 Task: Select the preserved-alleged option in the wrap attributes.
Action: Mouse moved to (36, 700)
Screenshot: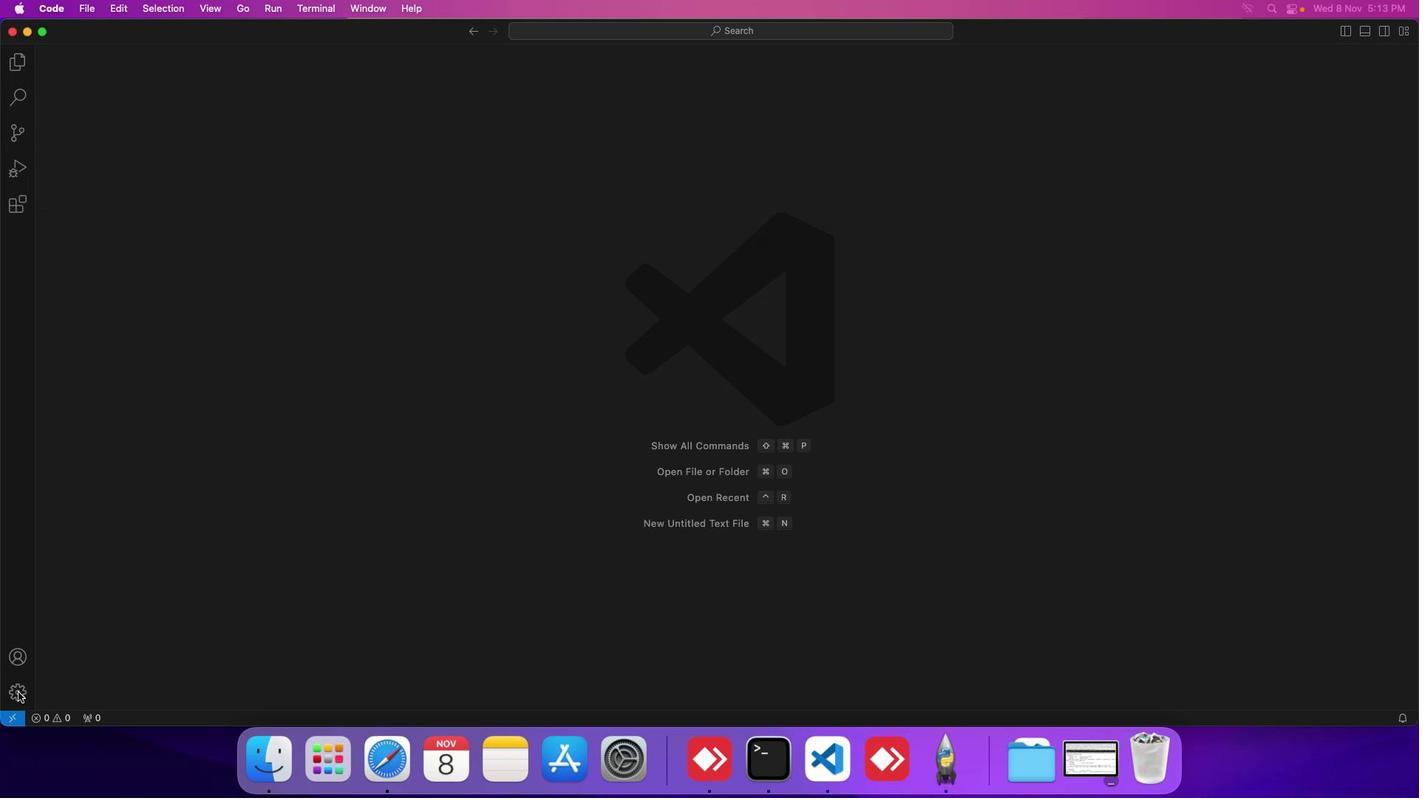 
Action: Mouse pressed left at (36, 700)
Screenshot: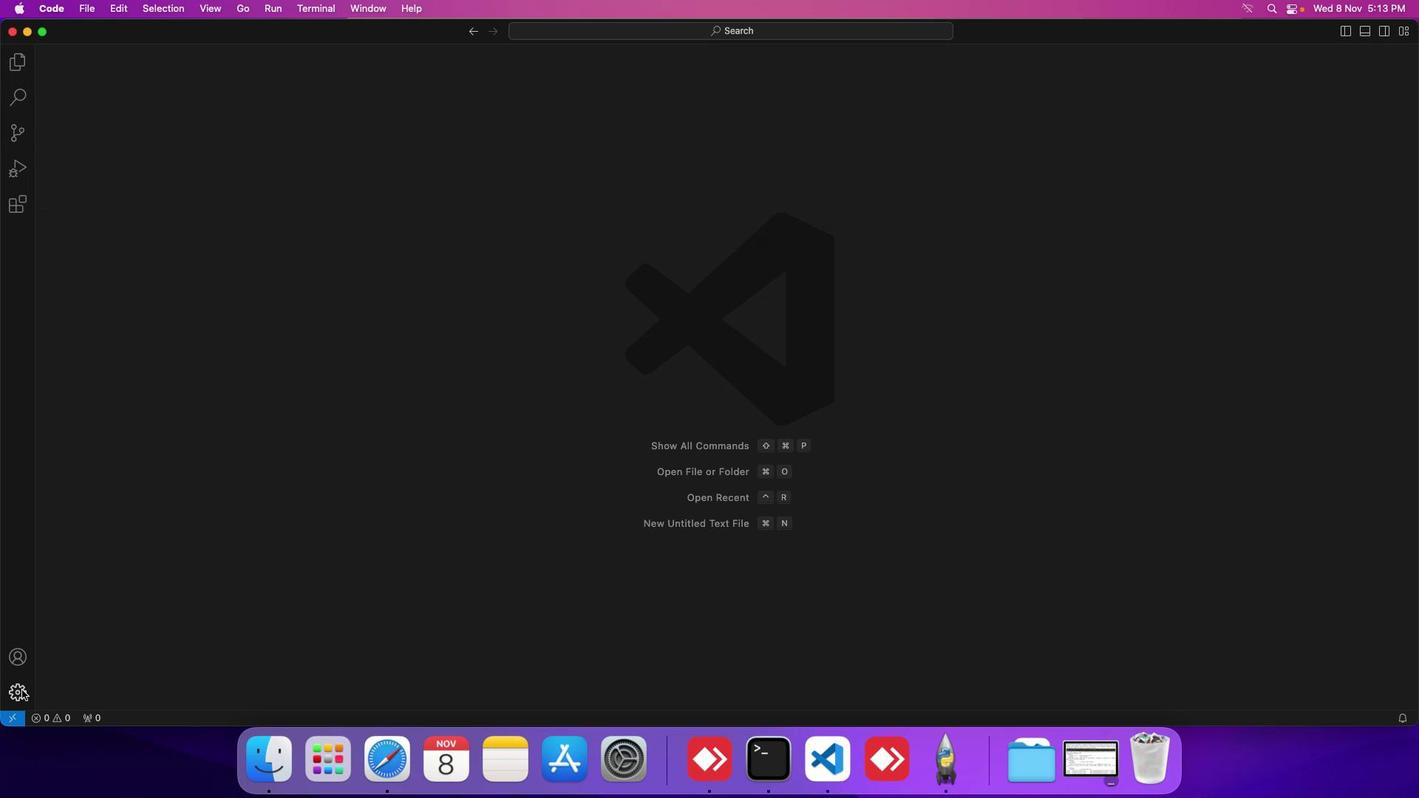
Action: Mouse moved to (98, 581)
Screenshot: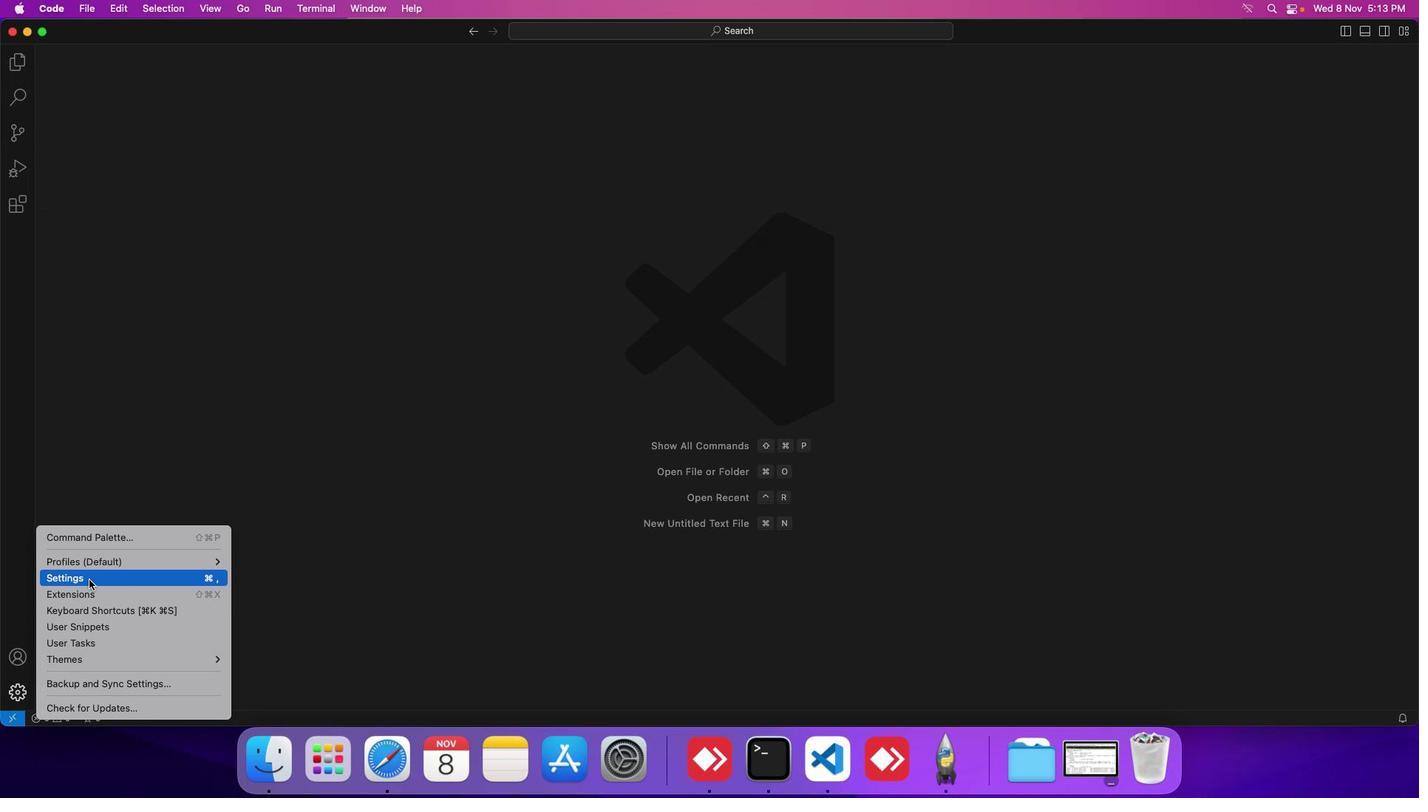 
Action: Mouse pressed left at (98, 581)
Screenshot: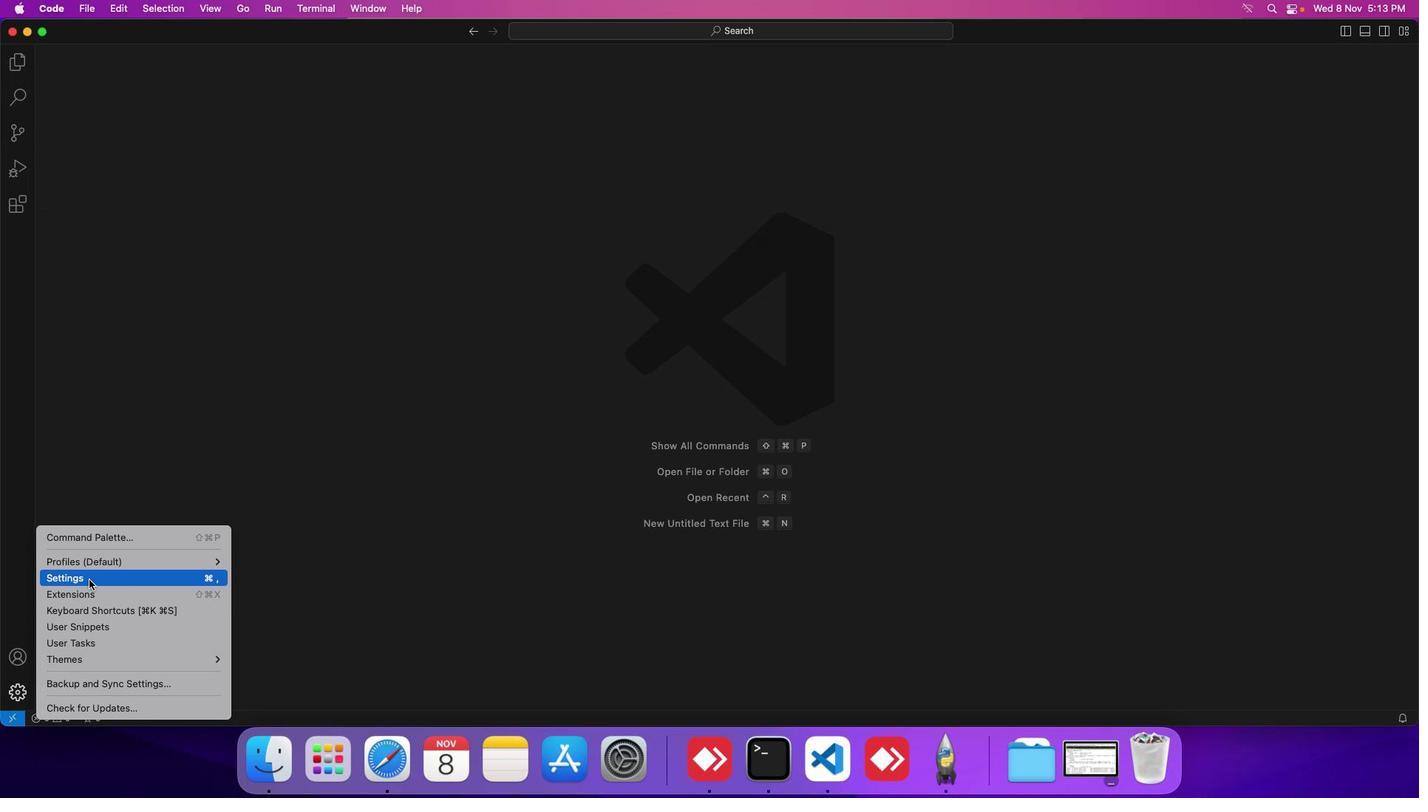 
Action: Mouse moved to (303, 254)
Screenshot: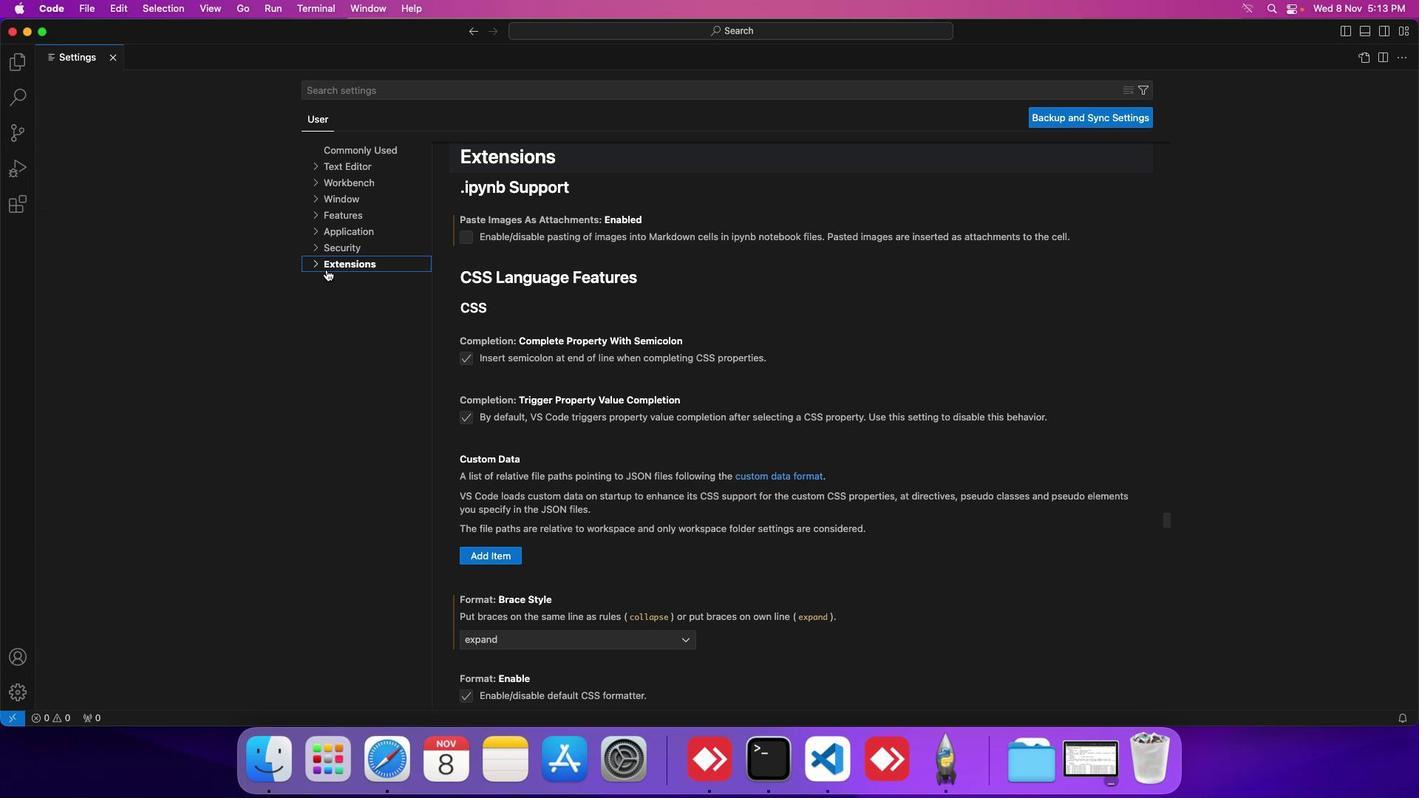 
Action: Mouse pressed left at (303, 254)
Screenshot: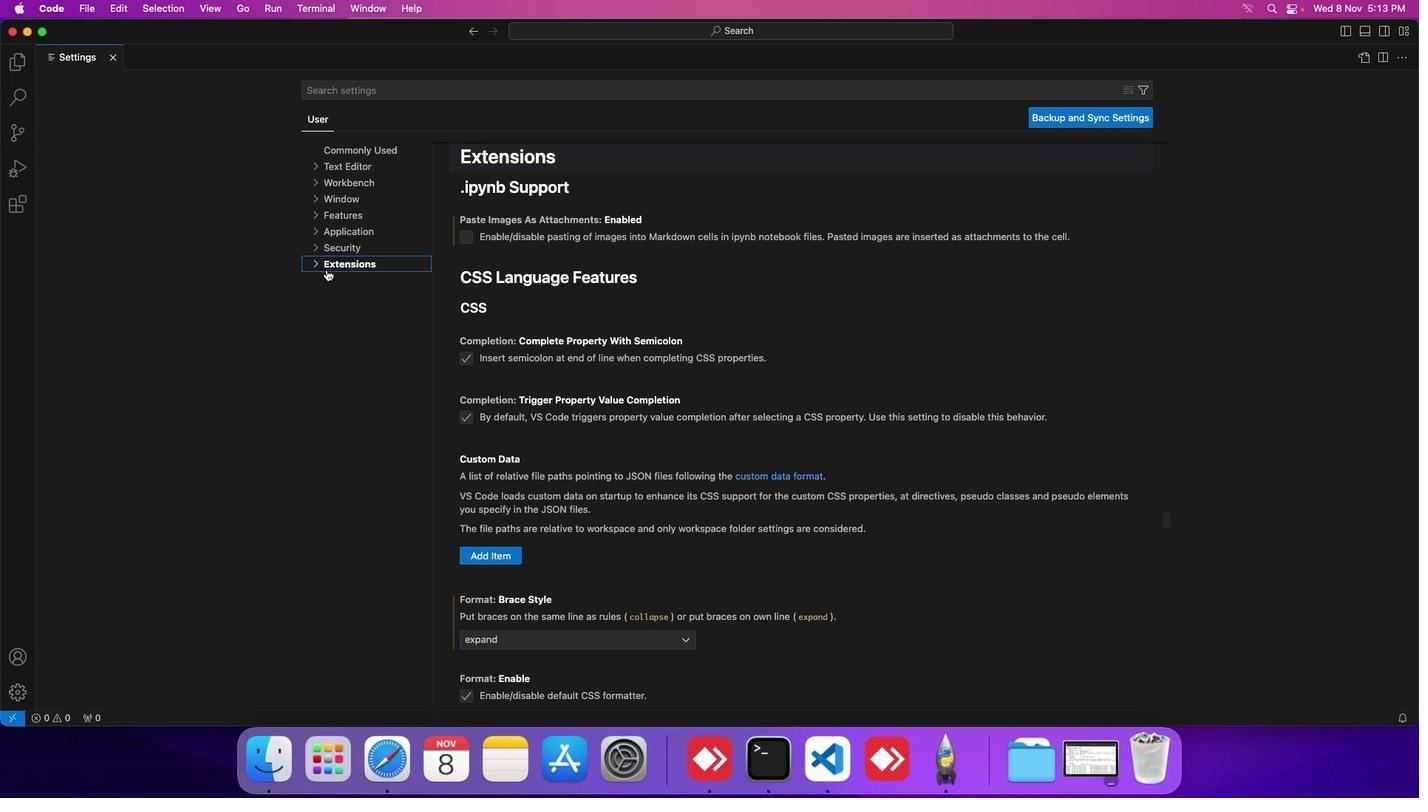 
Action: Mouse moved to (321, 399)
Screenshot: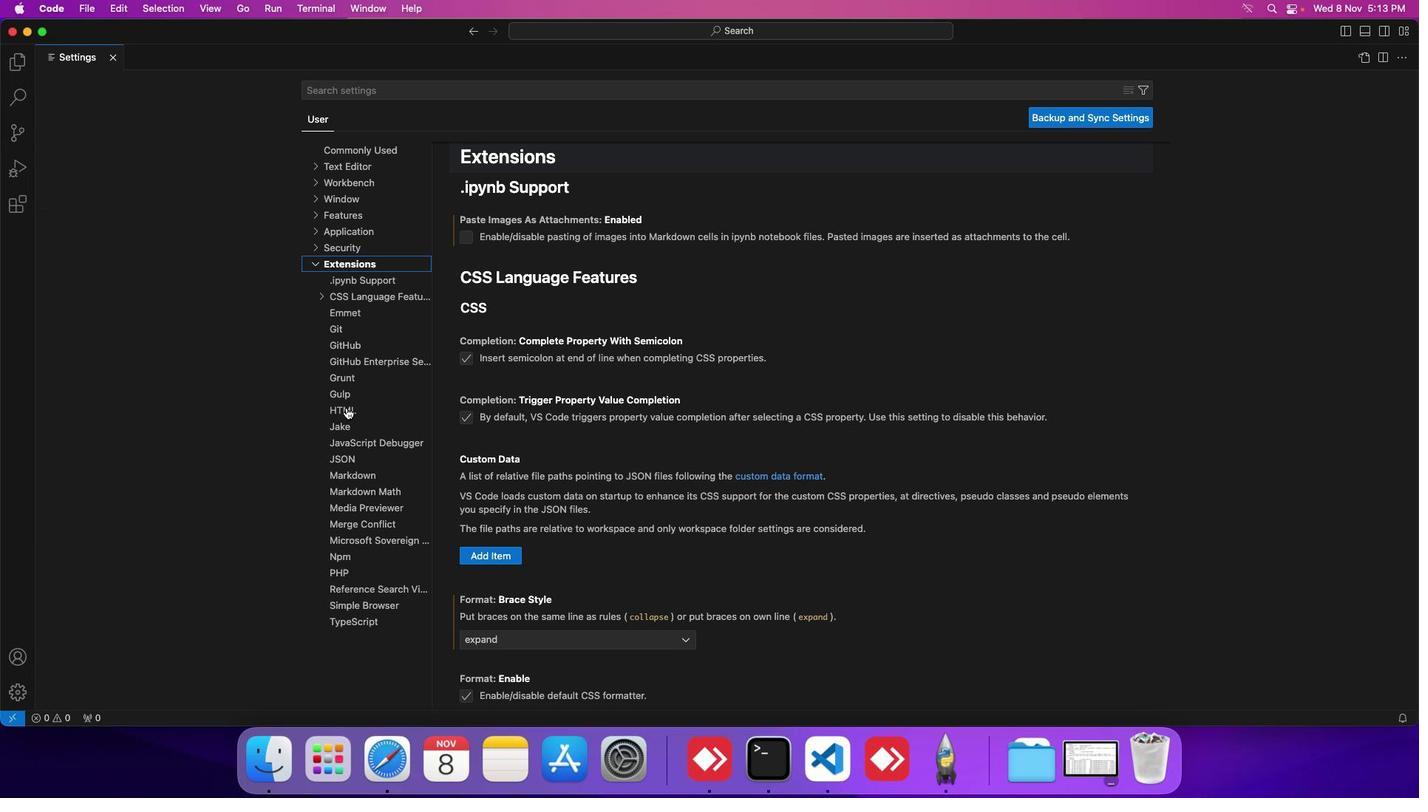 
Action: Mouse pressed left at (321, 399)
Screenshot: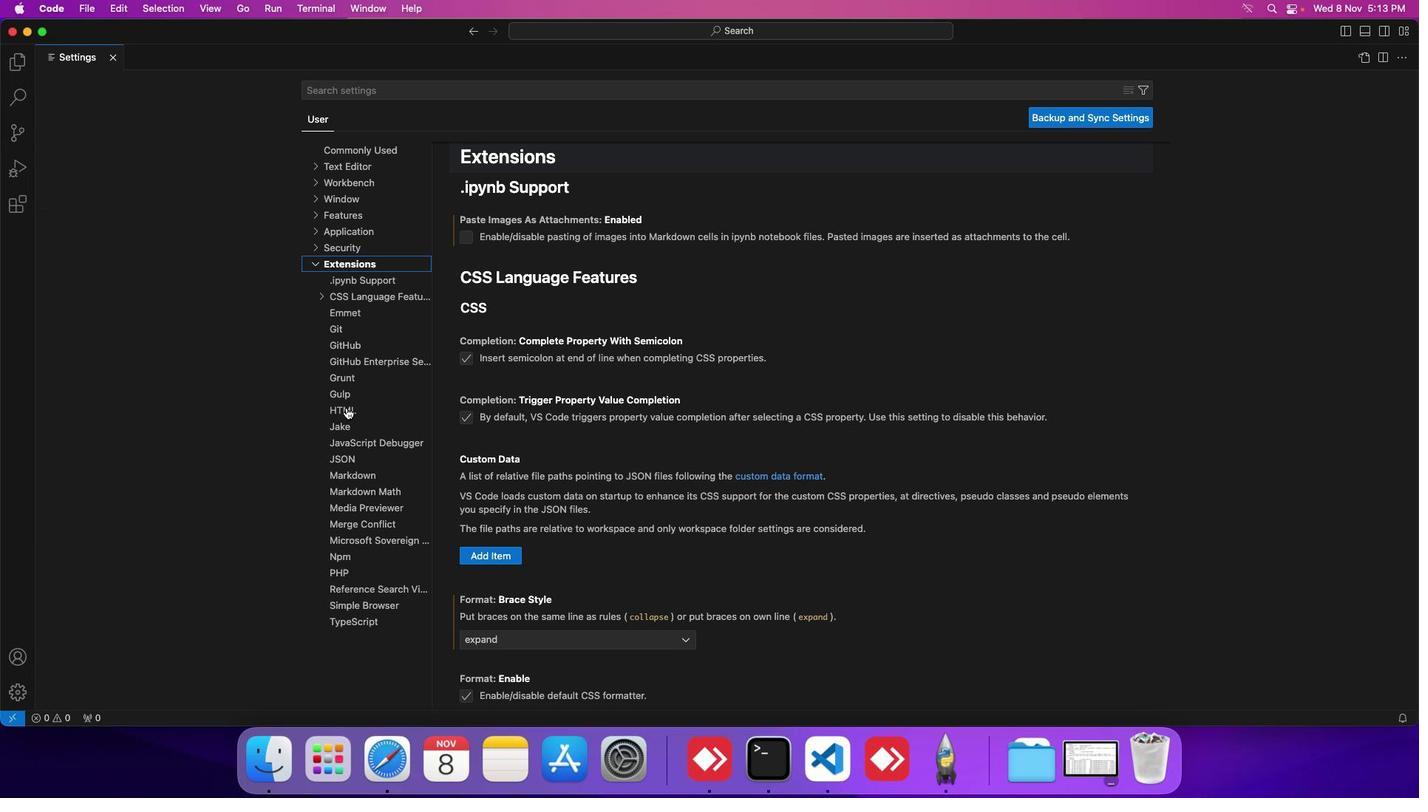 
Action: Mouse moved to (453, 479)
Screenshot: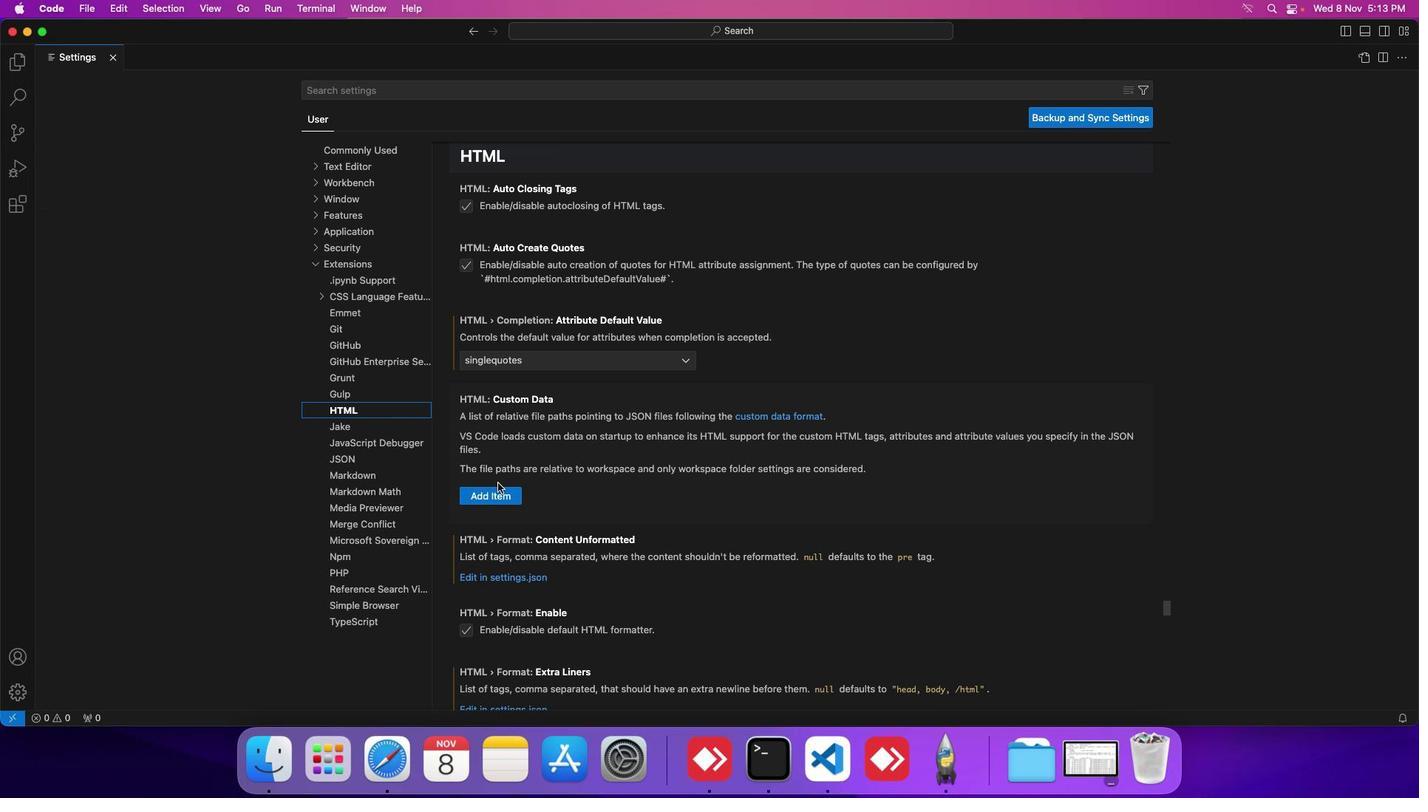 
Action: Mouse scrolled (453, 479) with delta (20, -30)
Screenshot: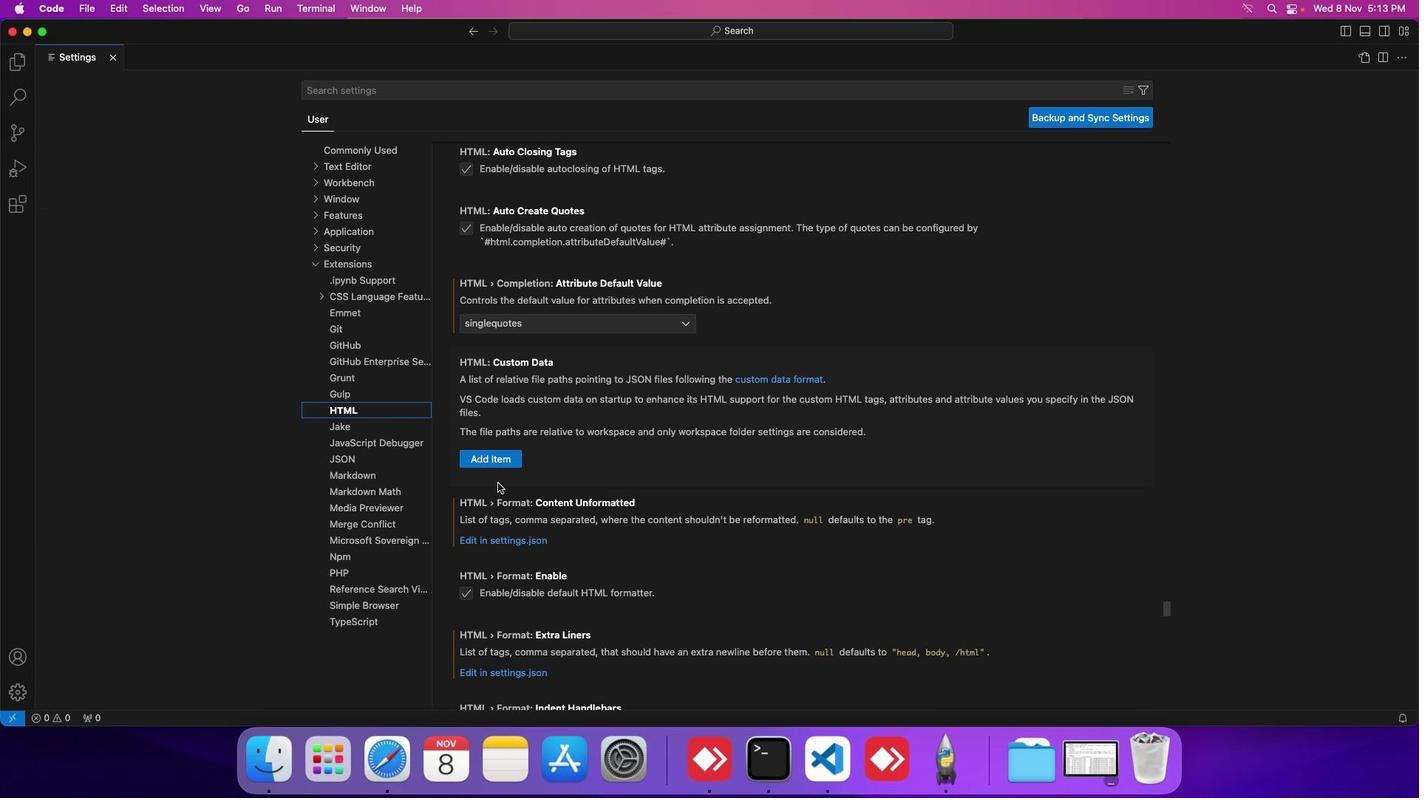 
Action: Mouse scrolled (453, 479) with delta (20, -30)
Screenshot: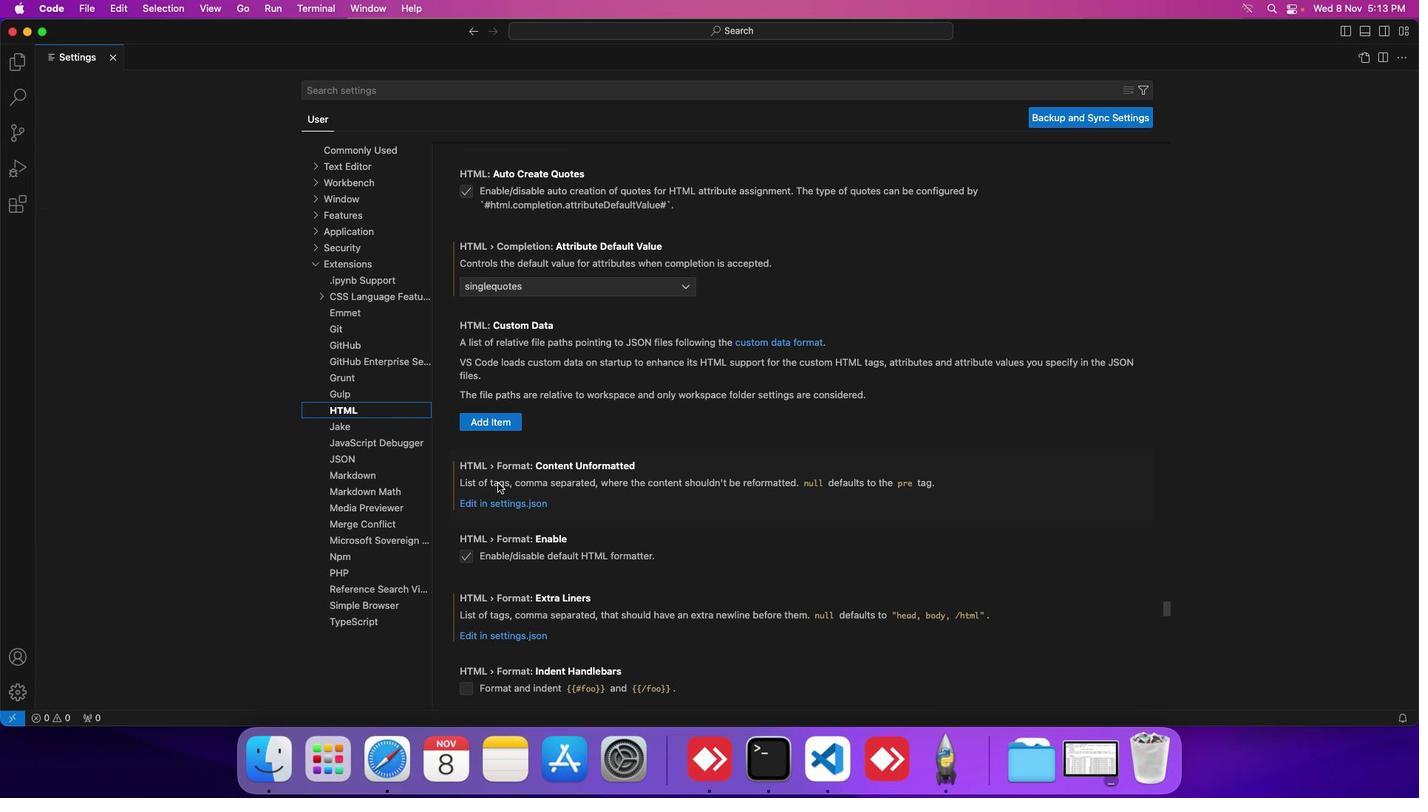 
Action: Mouse scrolled (453, 479) with delta (20, -30)
Screenshot: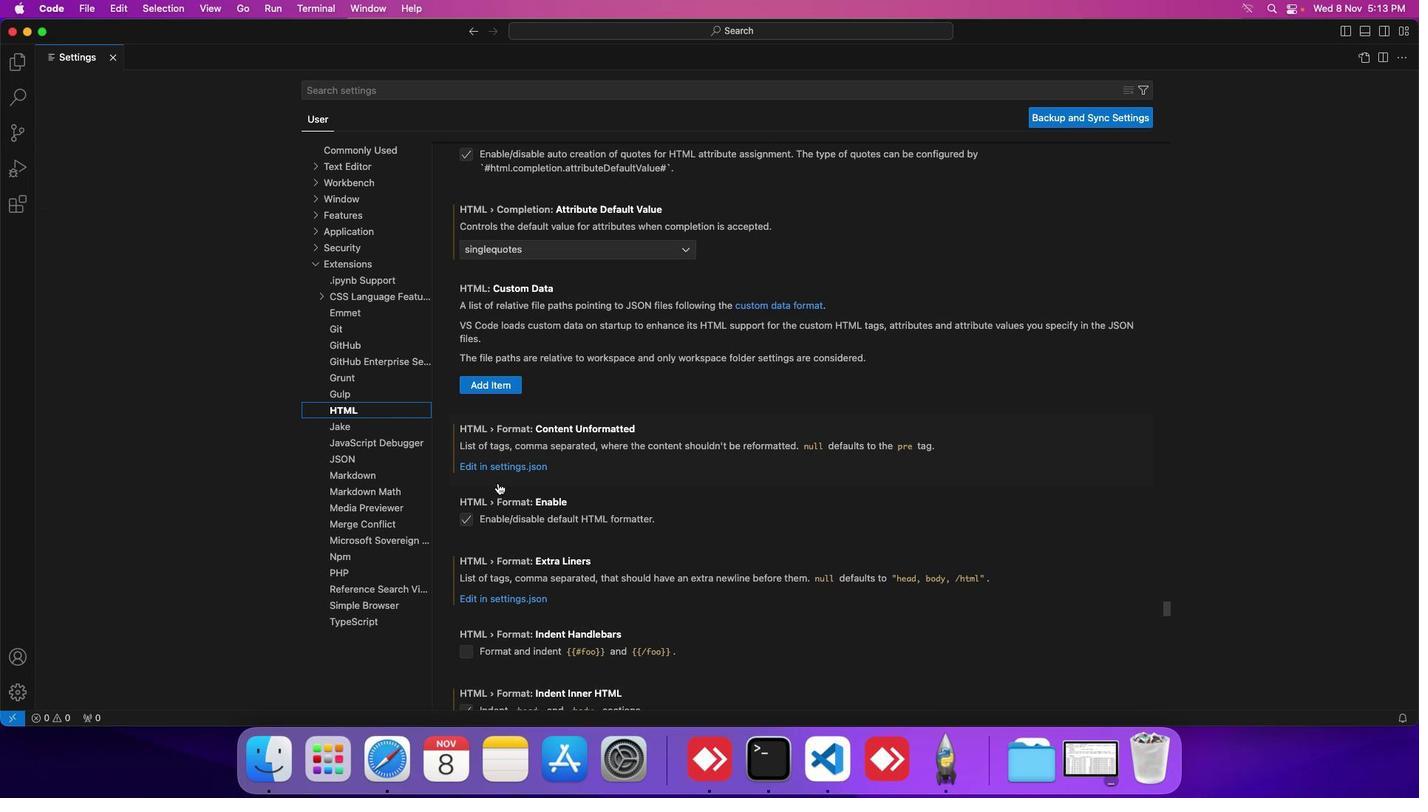 
Action: Mouse scrolled (453, 479) with delta (20, -30)
Screenshot: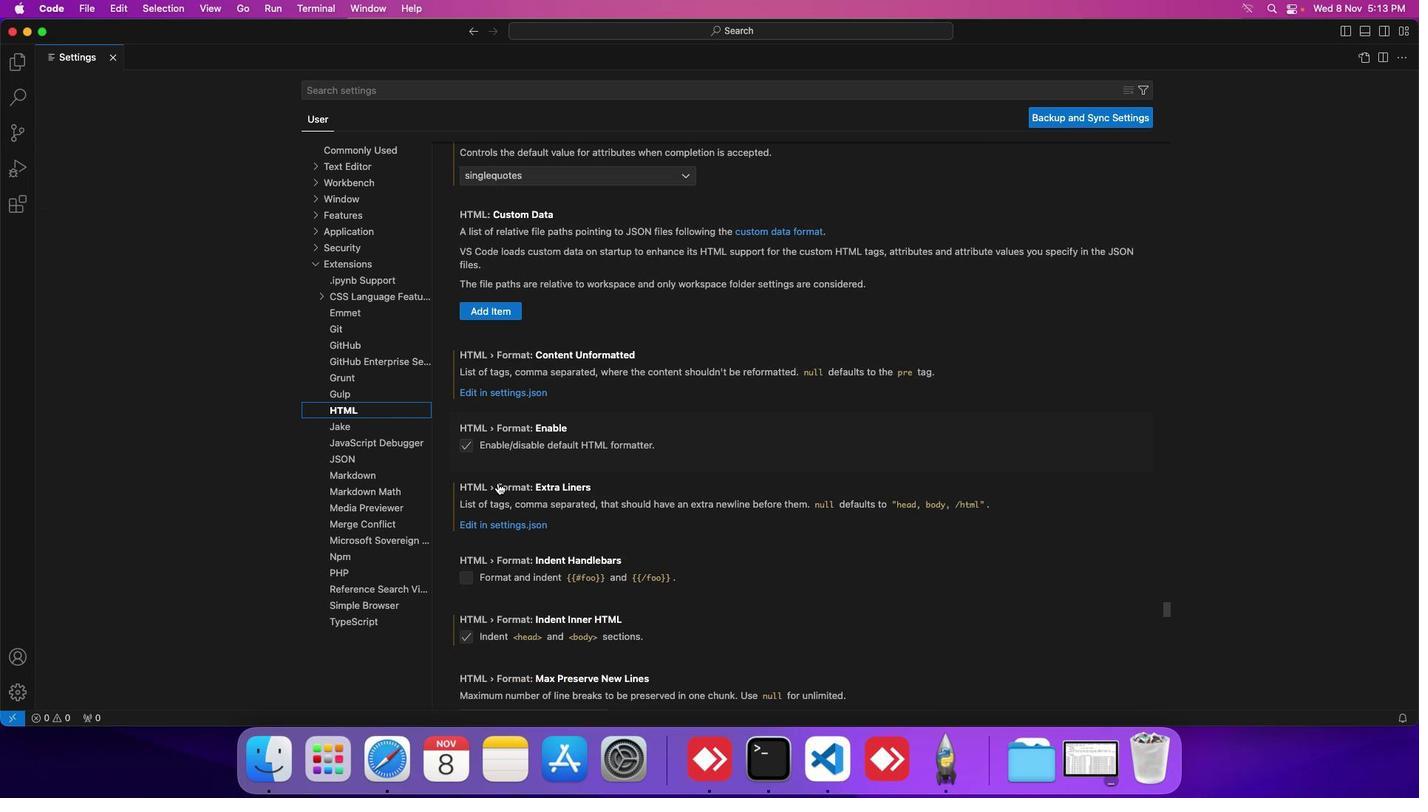 
Action: Mouse scrolled (453, 479) with delta (20, -30)
Screenshot: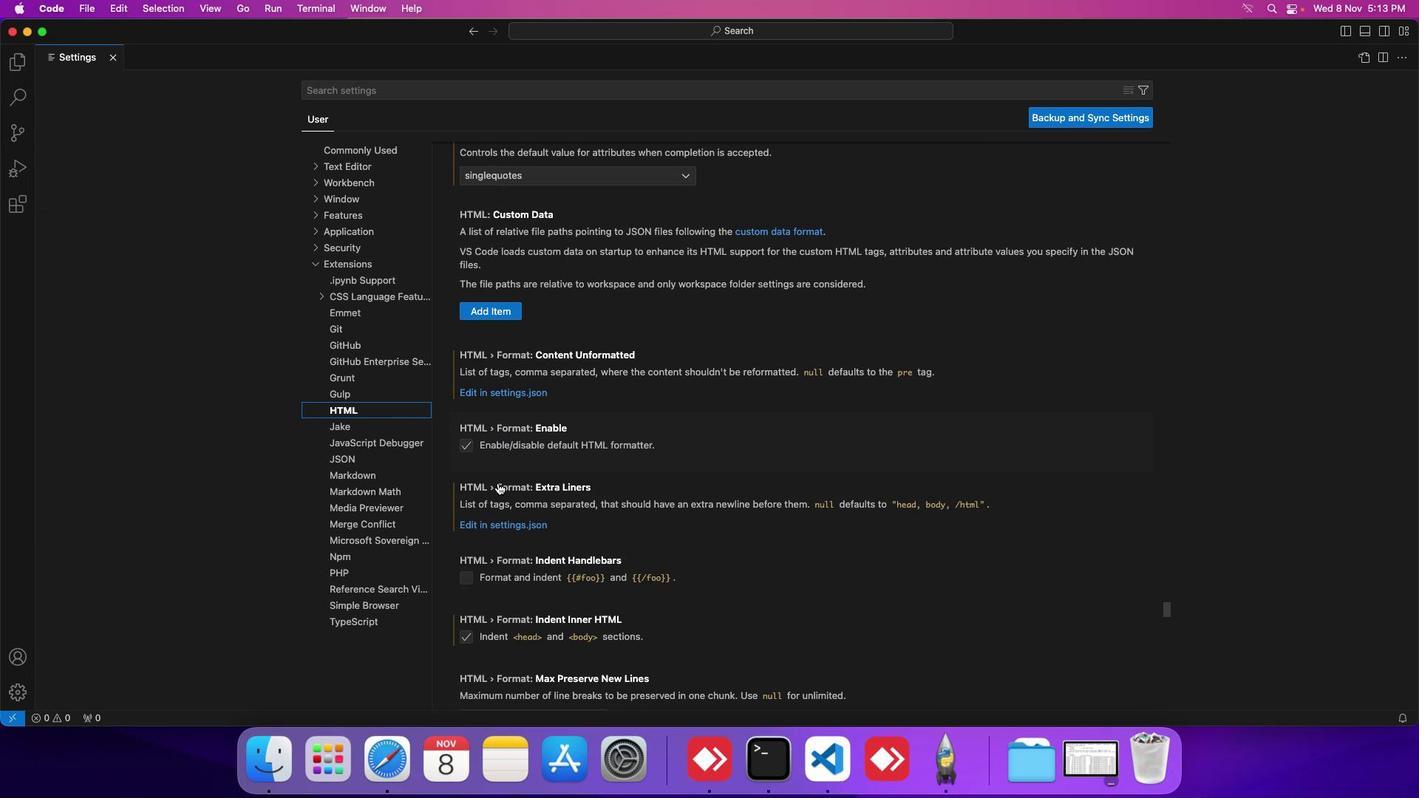 
Action: Mouse scrolled (453, 479) with delta (20, -30)
Screenshot: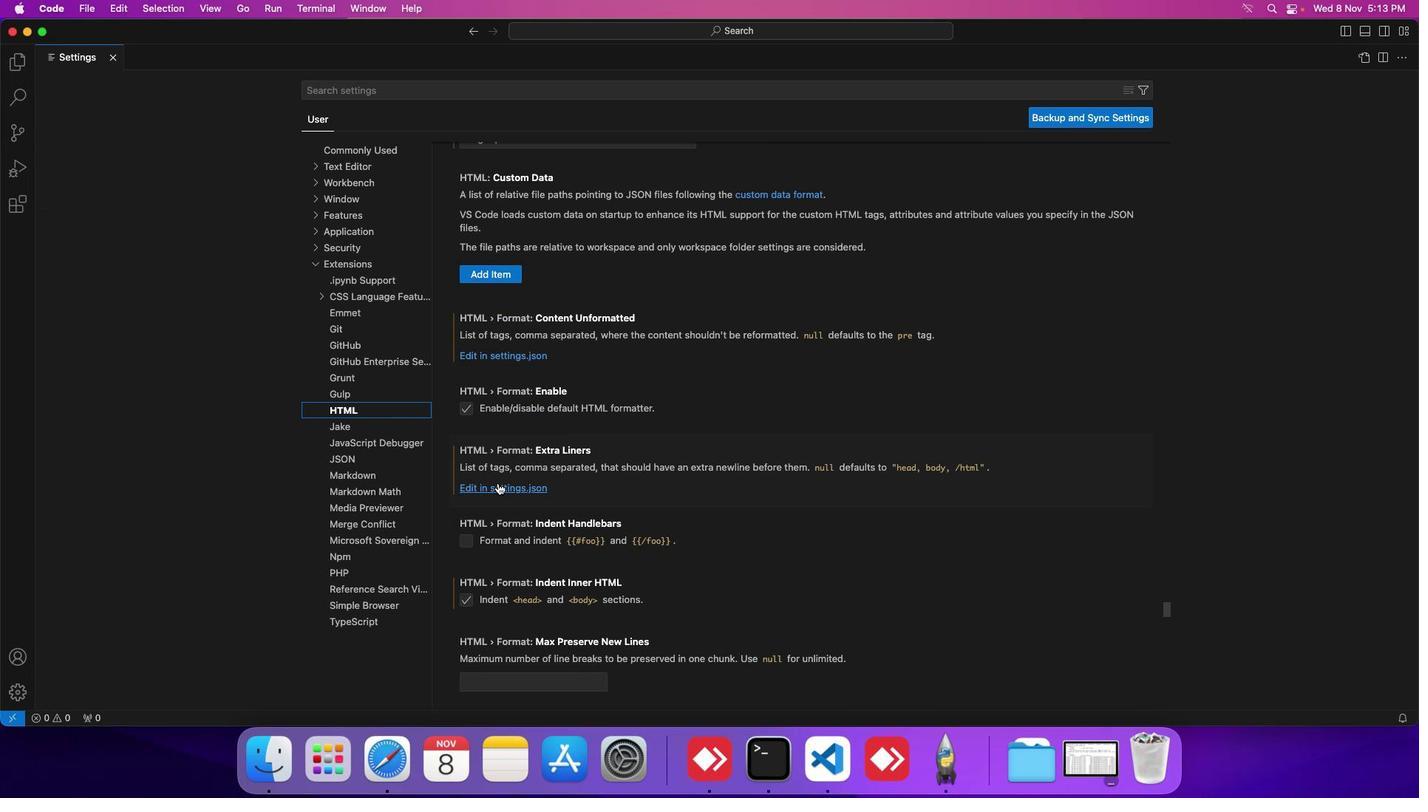
Action: Mouse scrolled (453, 479) with delta (20, -30)
Screenshot: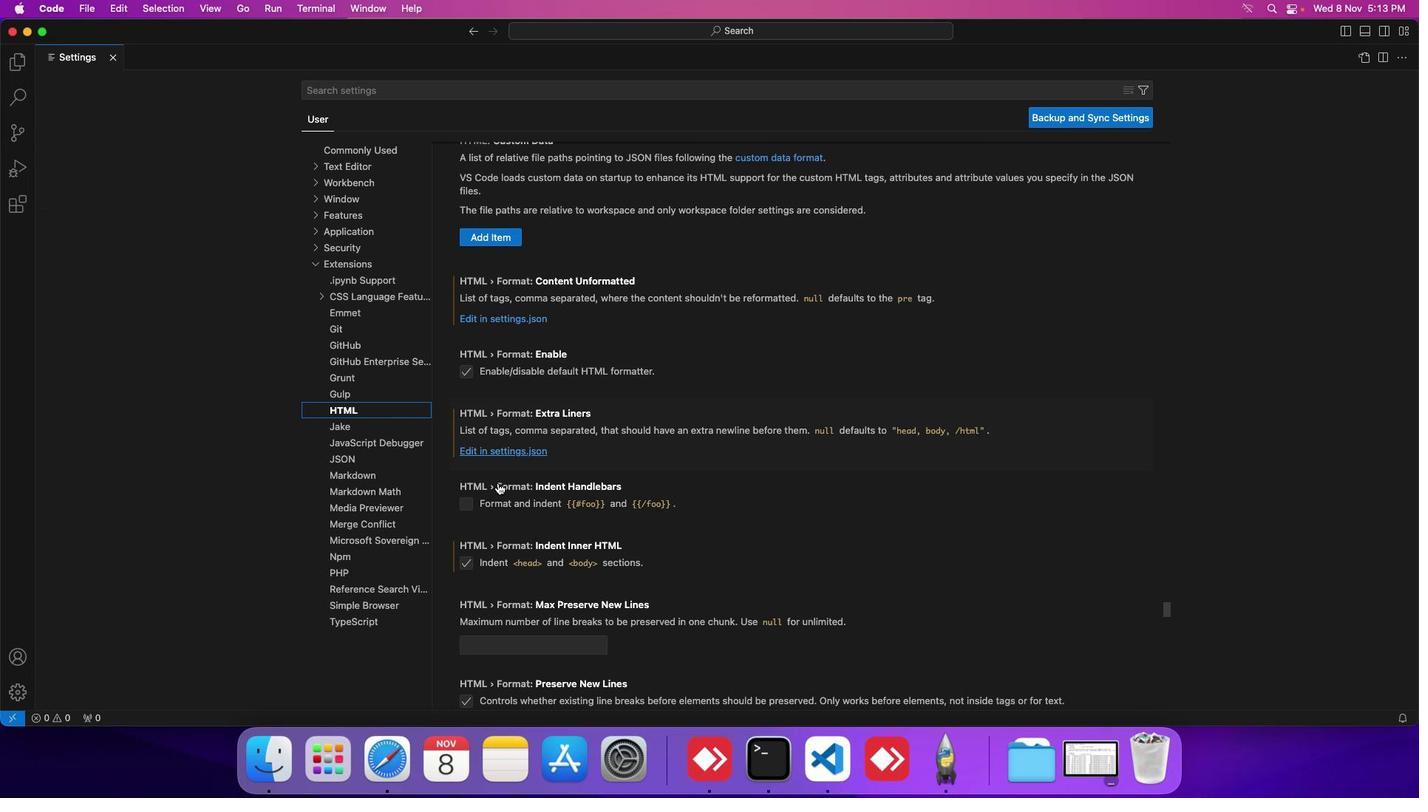 
Action: Mouse scrolled (453, 479) with delta (20, -30)
Screenshot: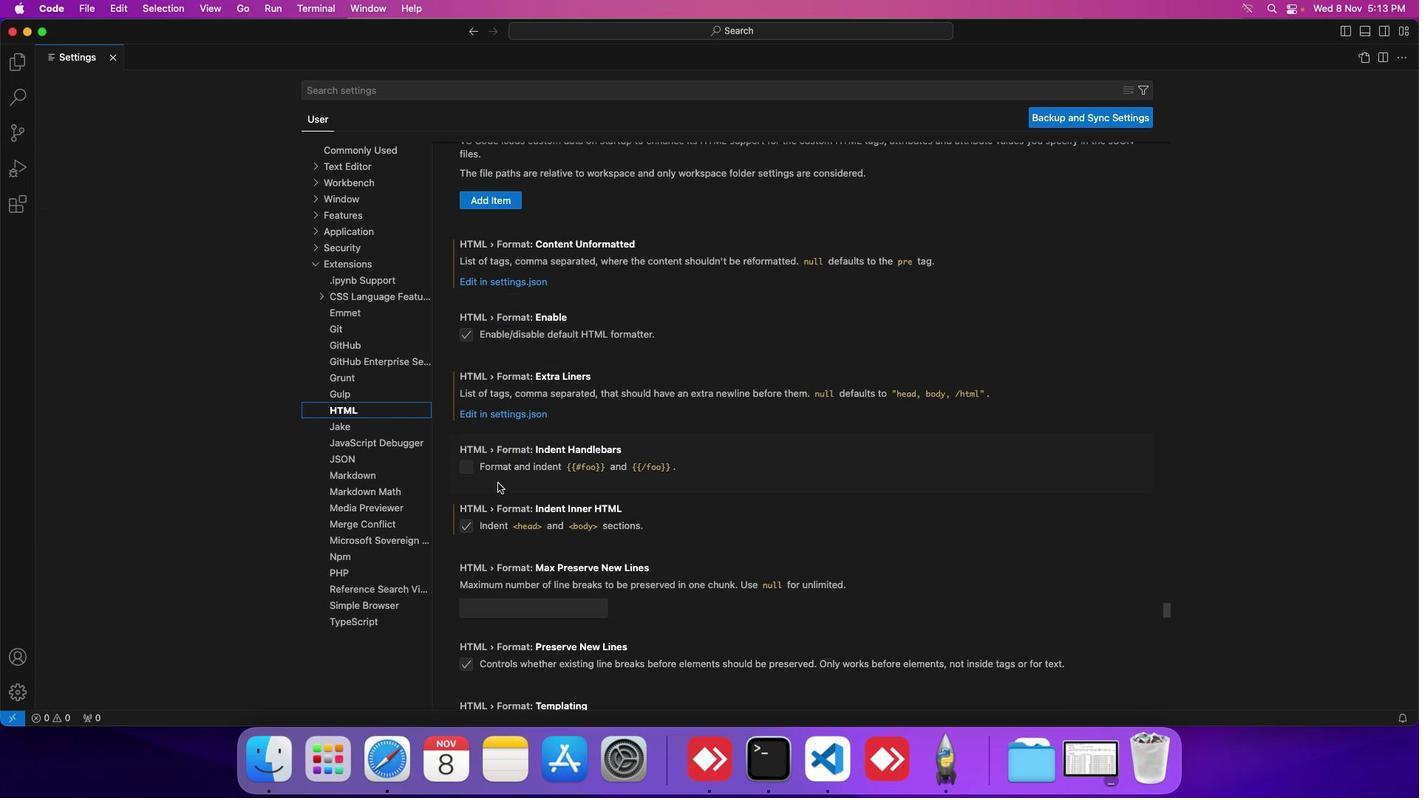 
Action: Mouse scrolled (453, 479) with delta (20, -30)
Screenshot: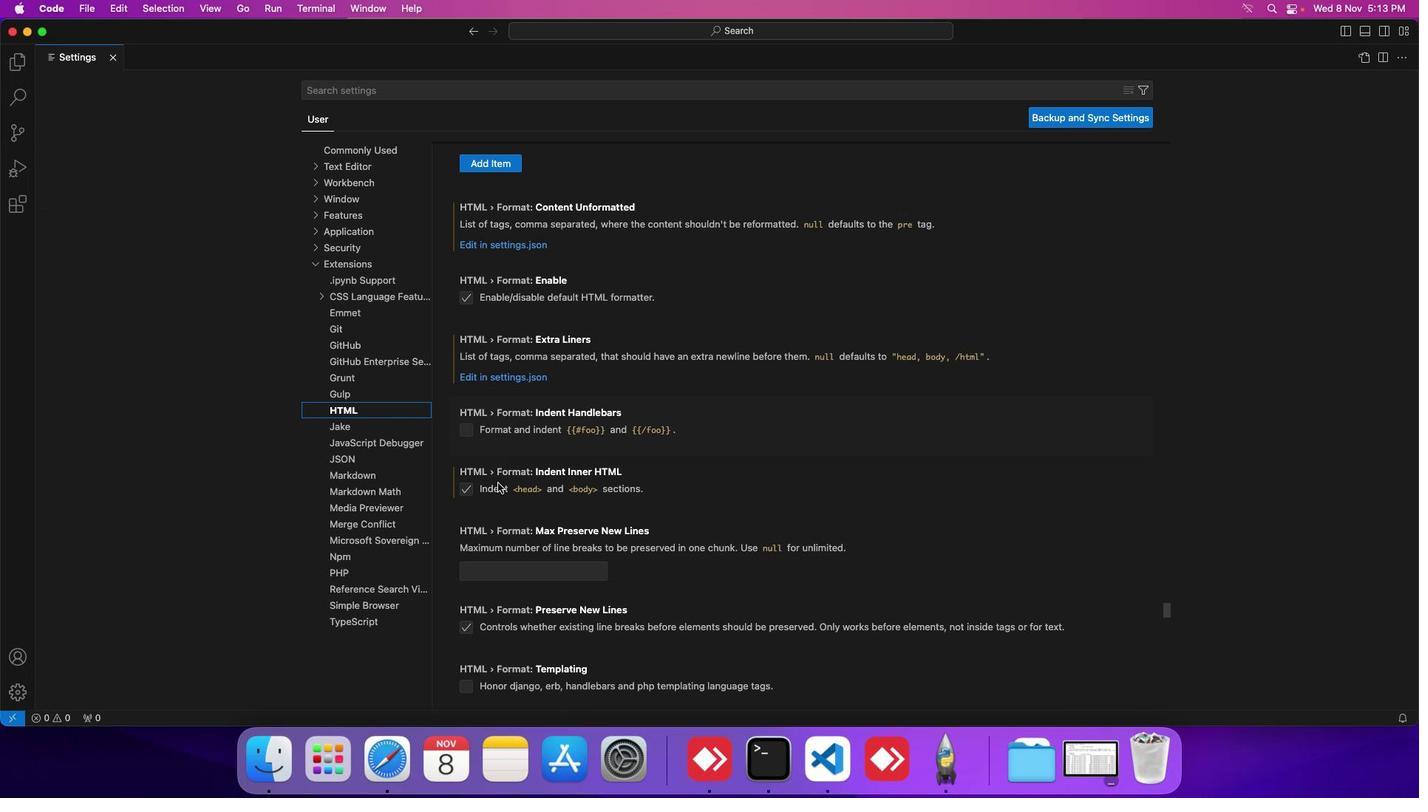 
Action: Mouse scrolled (453, 479) with delta (20, -30)
Screenshot: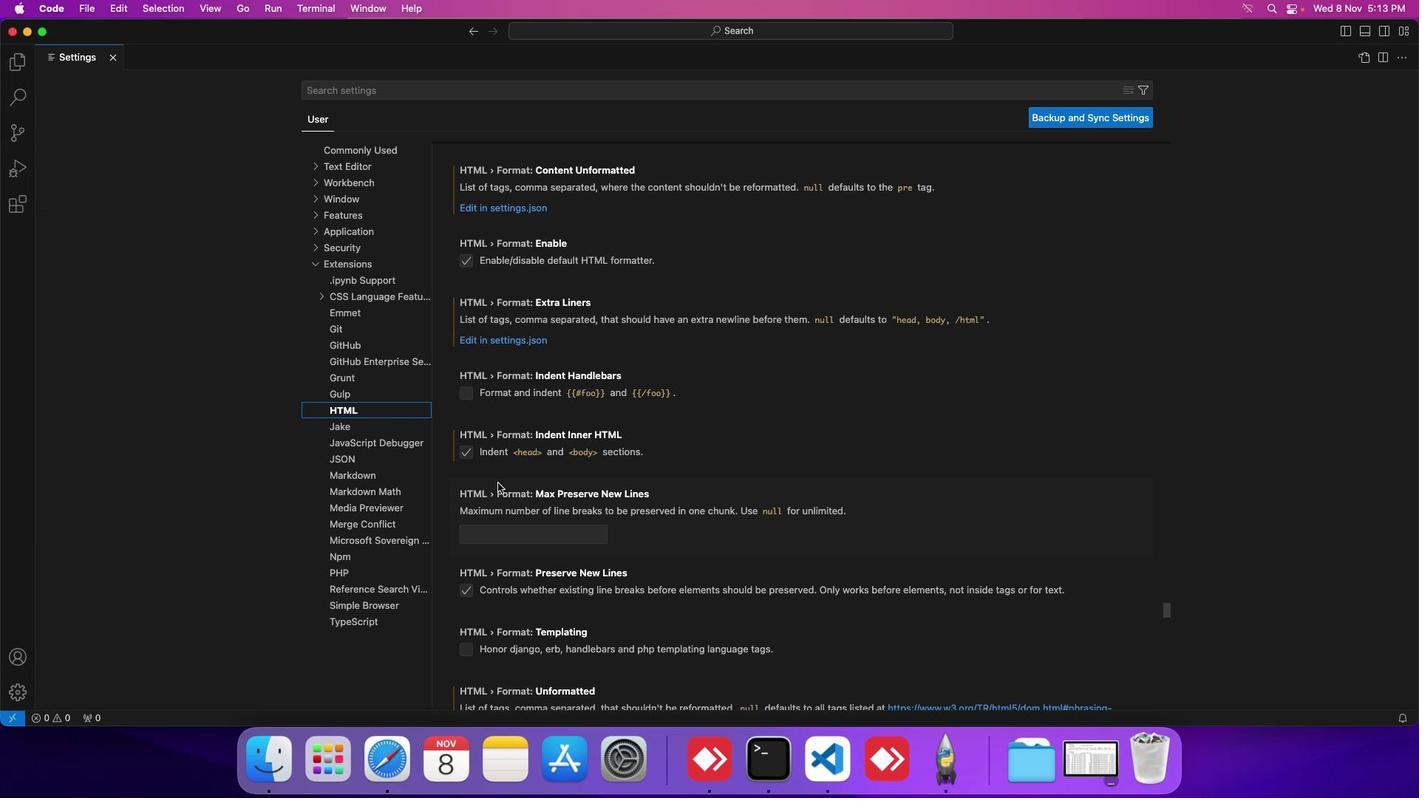 
Action: Mouse scrolled (453, 479) with delta (20, -30)
Screenshot: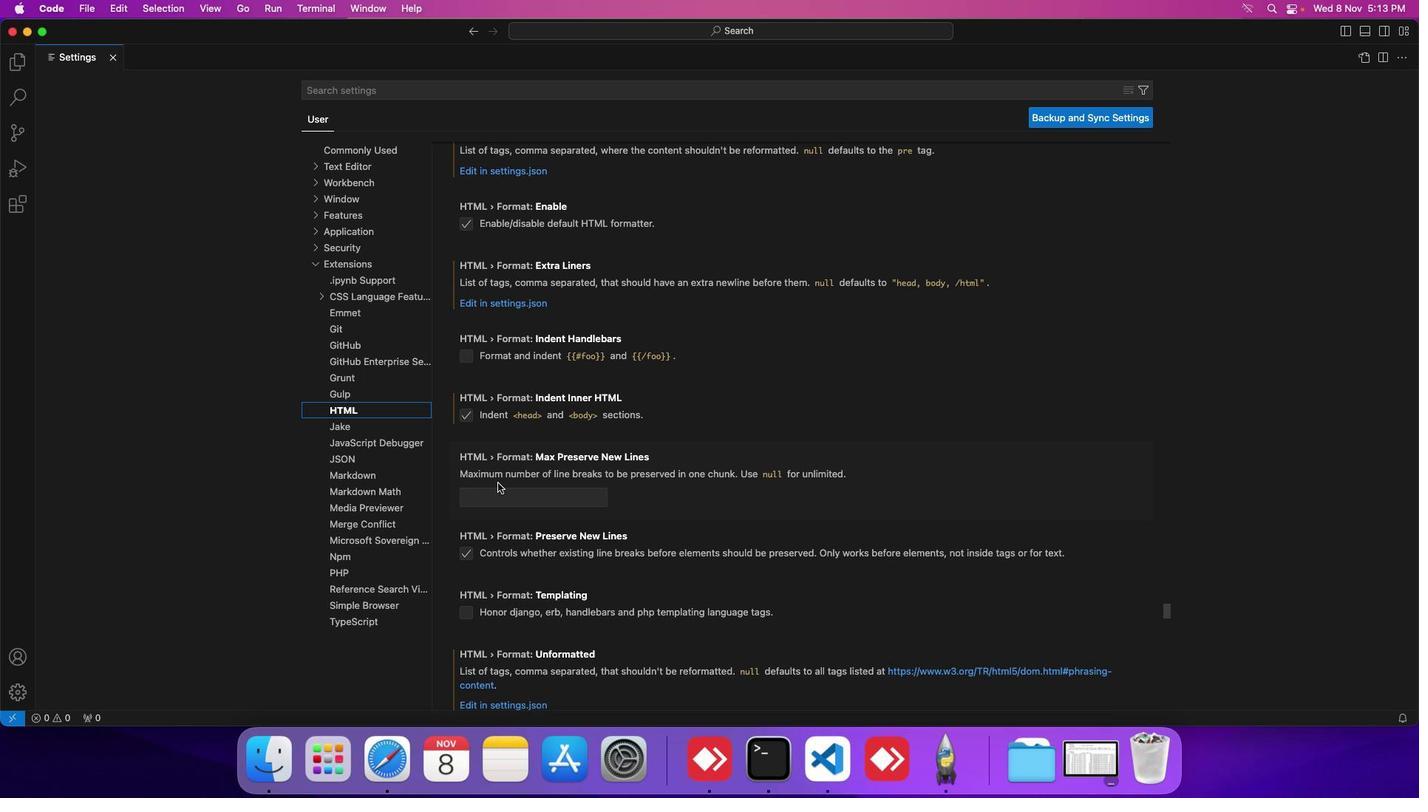 
Action: Mouse scrolled (453, 479) with delta (20, -30)
Screenshot: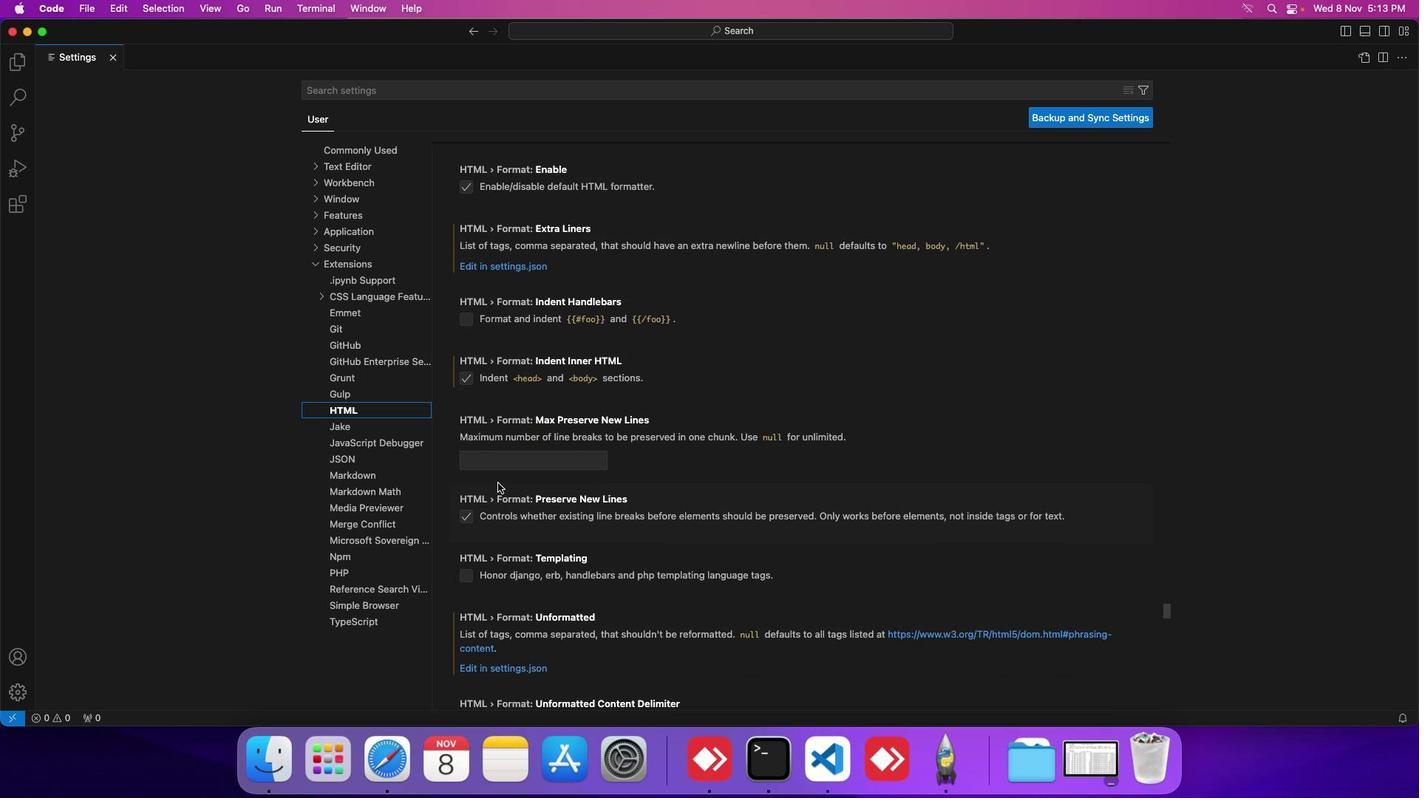 
Action: Mouse scrolled (453, 479) with delta (20, -30)
Screenshot: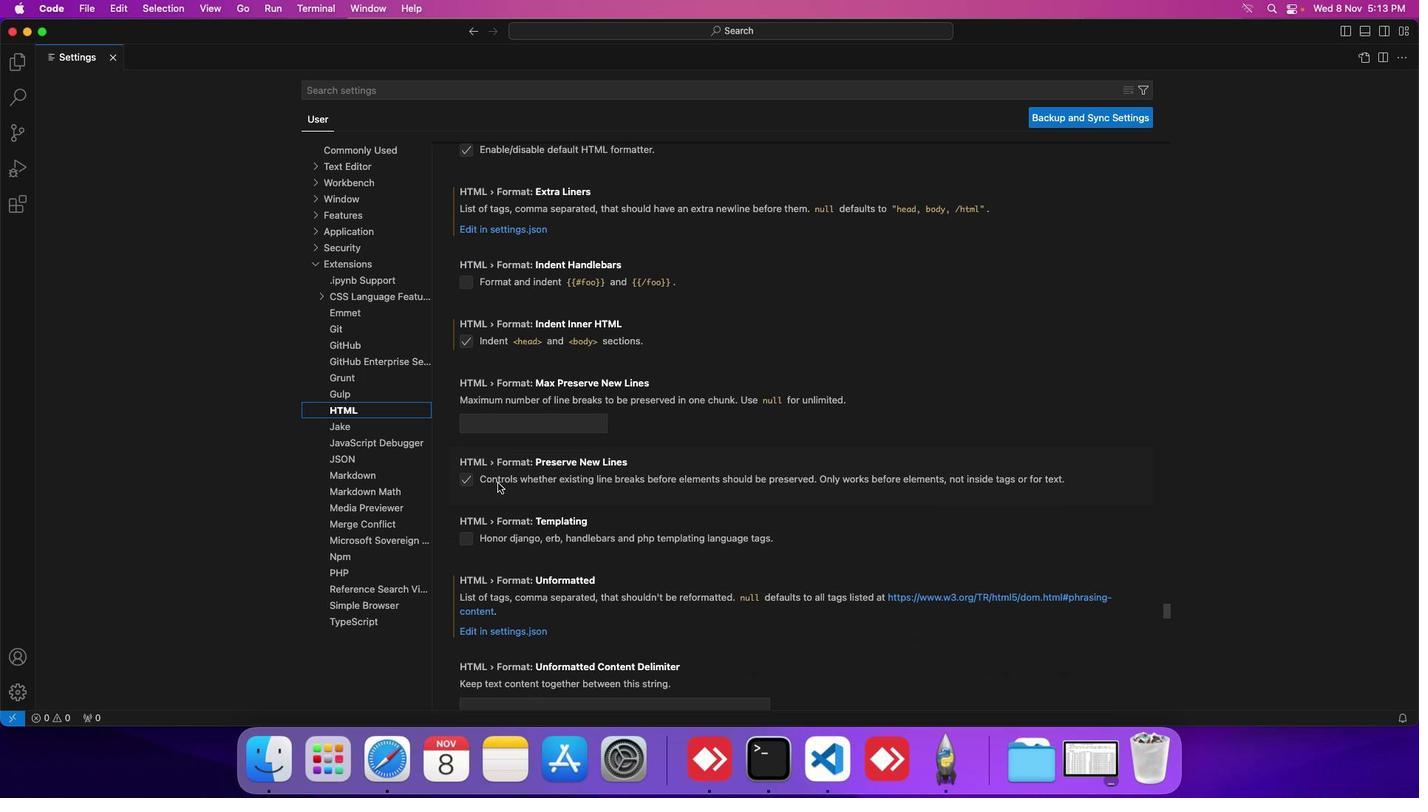 
Action: Mouse scrolled (453, 479) with delta (20, -30)
Screenshot: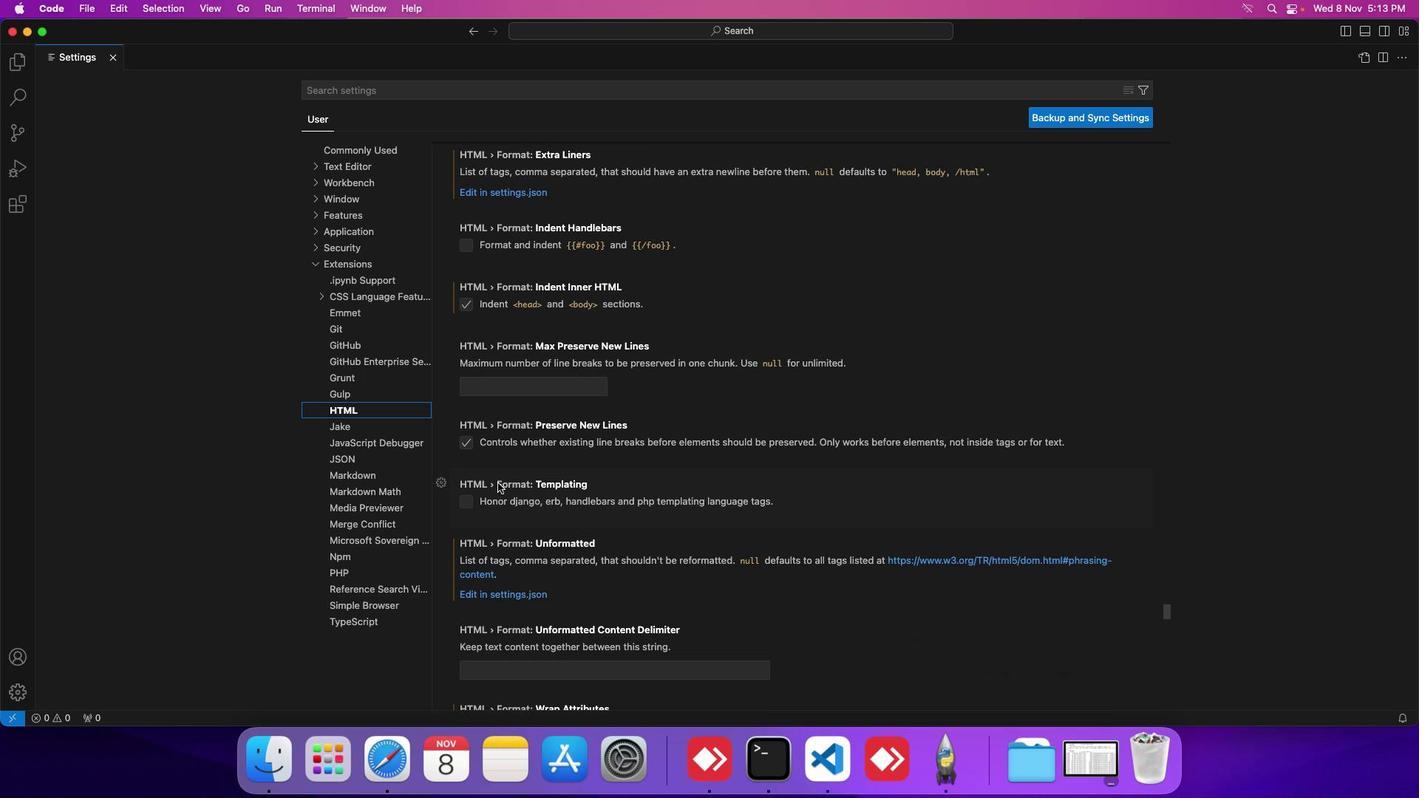 
Action: Mouse scrolled (453, 479) with delta (20, -30)
Screenshot: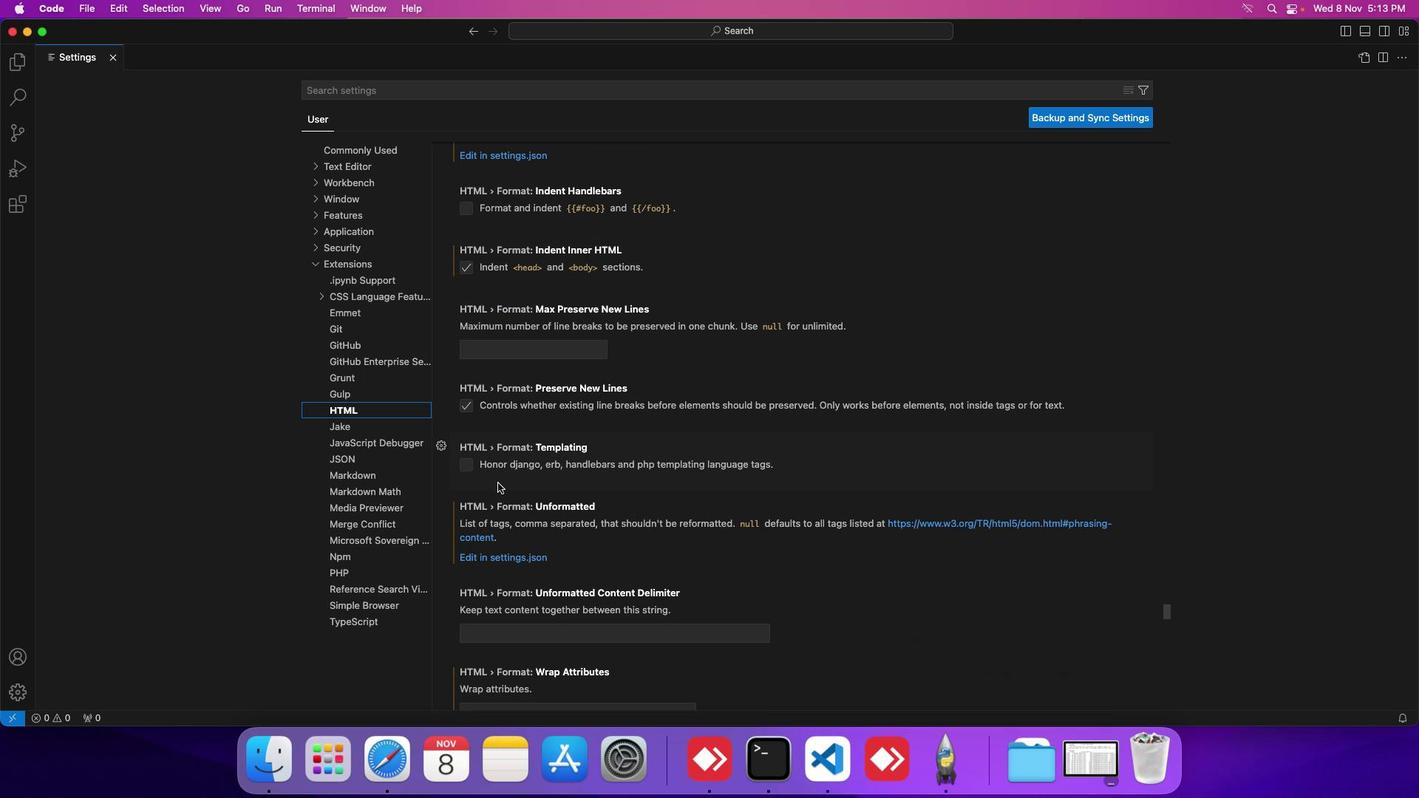 
Action: Mouse scrolled (453, 479) with delta (20, -30)
Screenshot: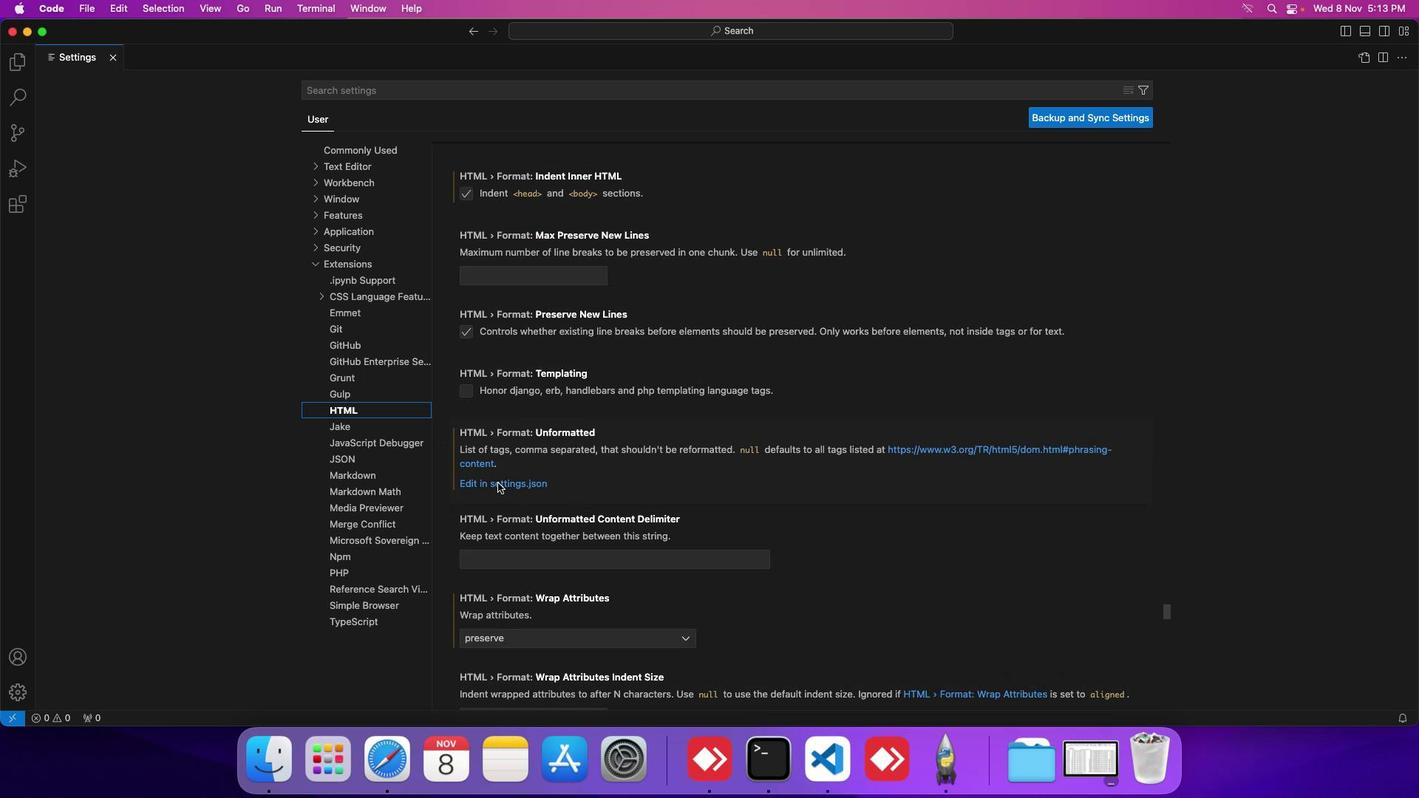 
Action: Mouse scrolled (453, 479) with delta (20, -30)
Screenshot: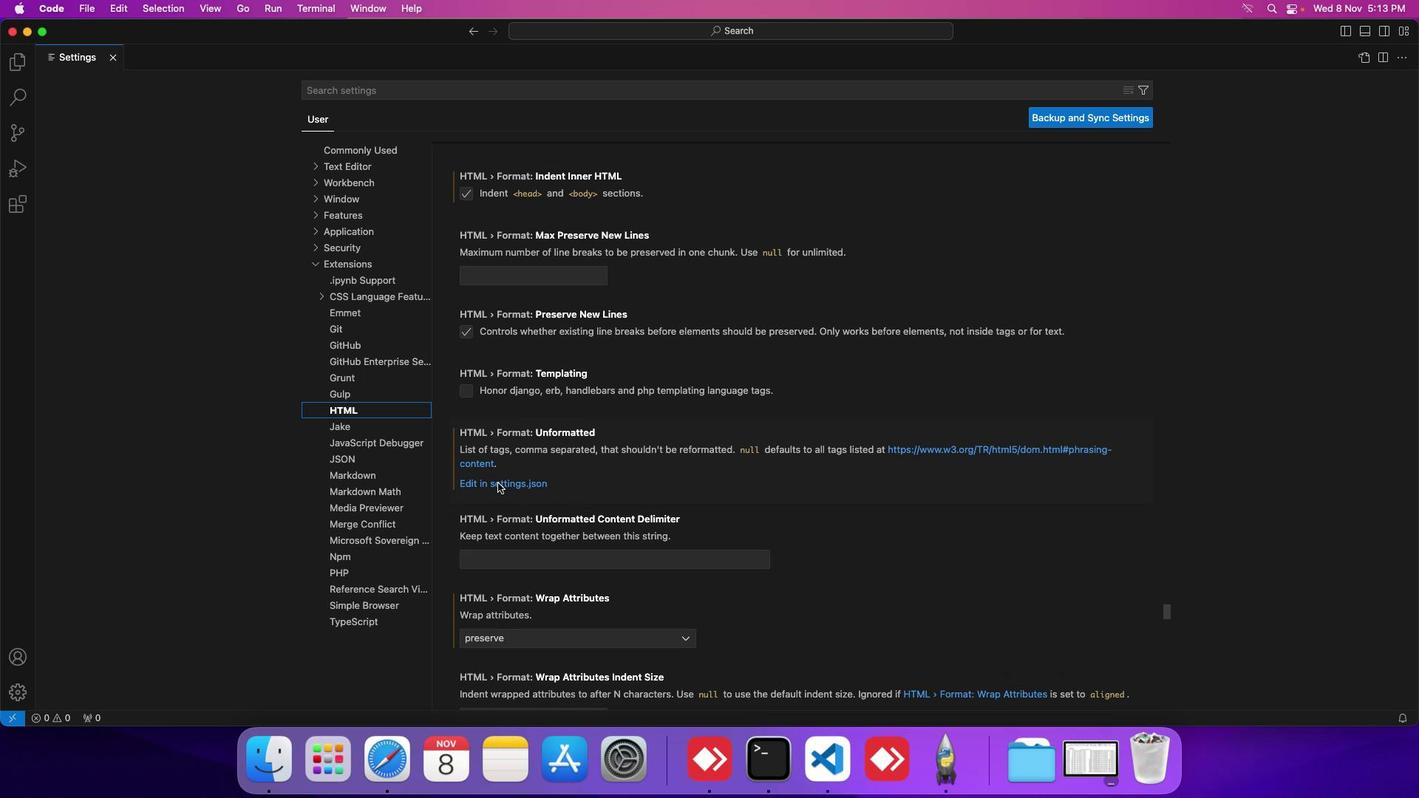 
Action: Mouse scrolled (453, 479) with delta (20, -30)
Screenshot: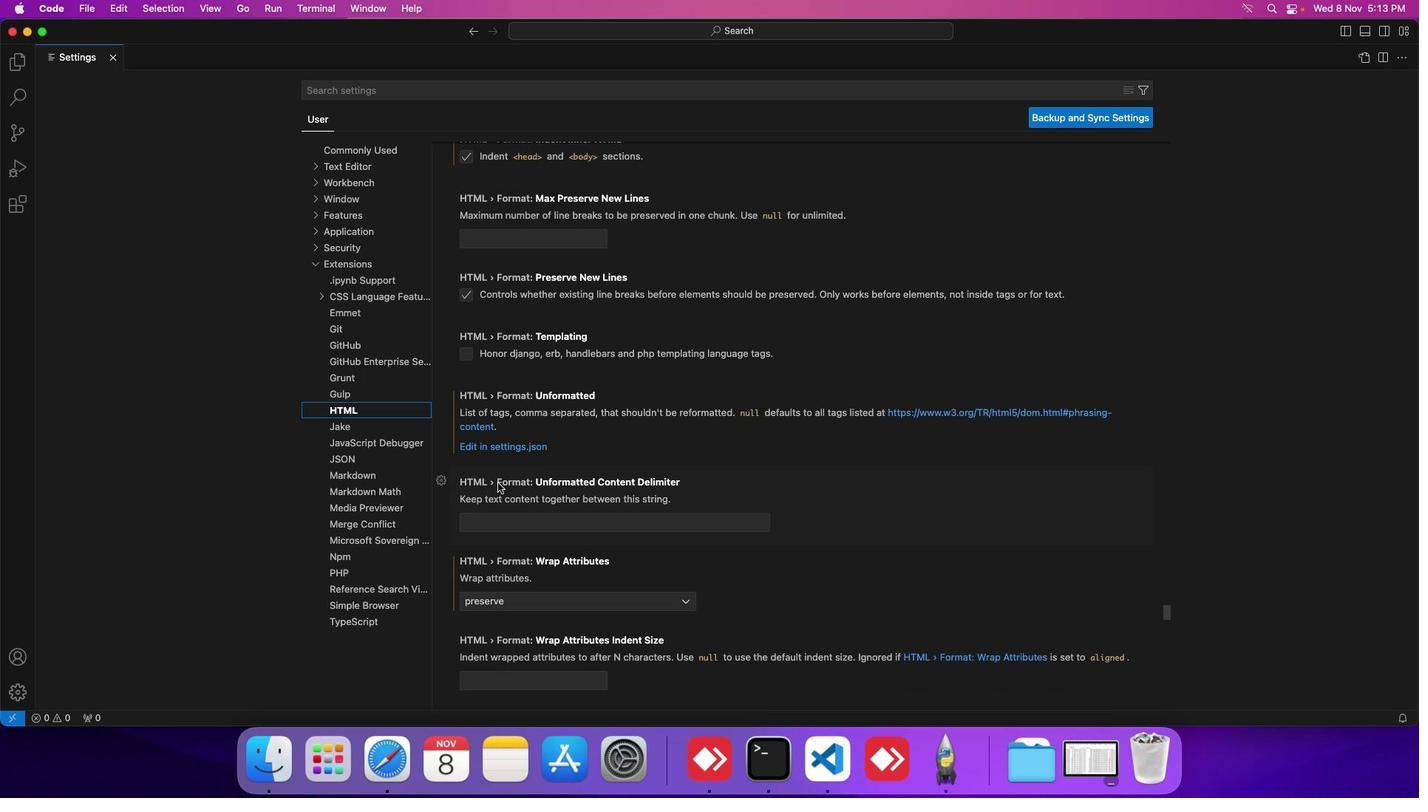 
Action: Mouse scrolled (453, 479) with delta (20, -30)
Screenshot: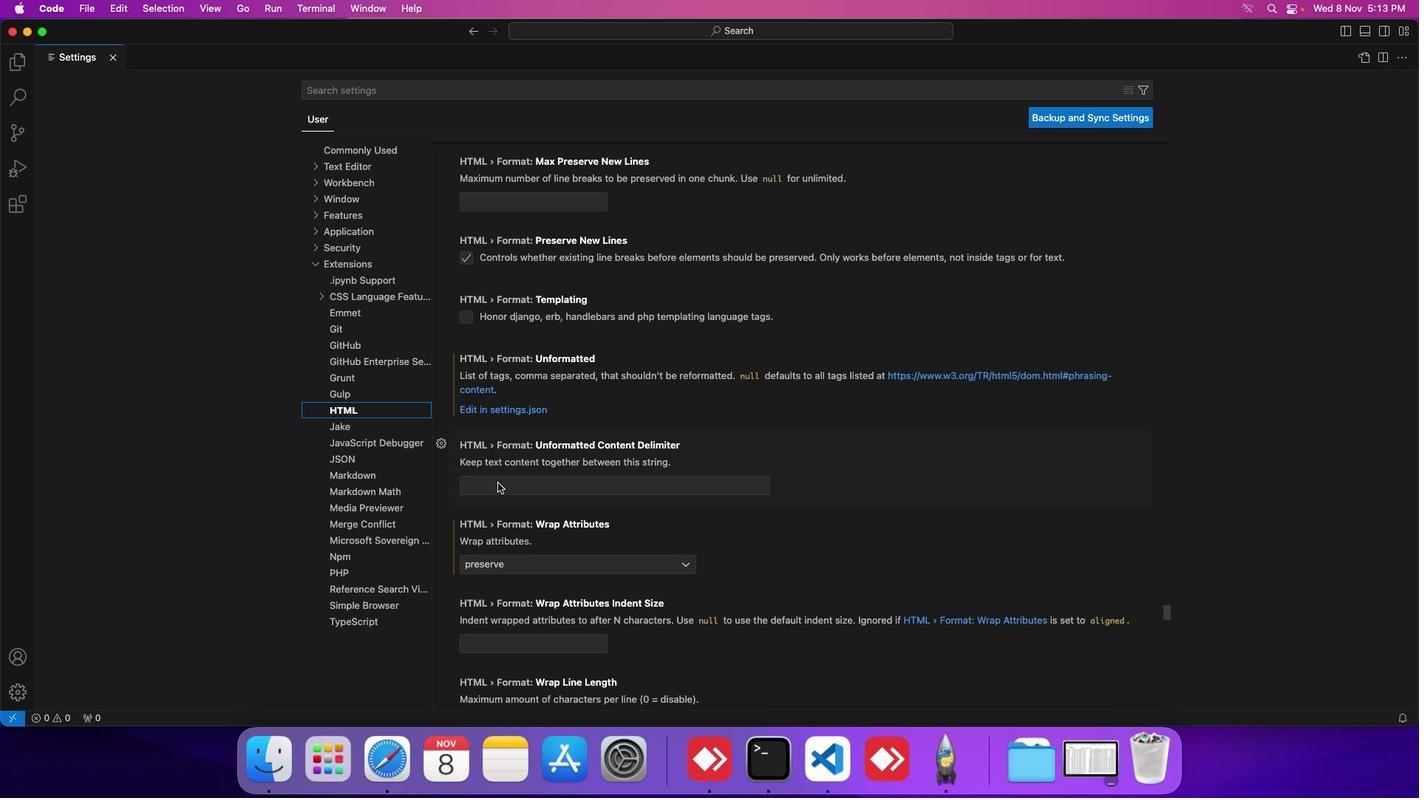 
Action: Mouse scrolled (453, 479) with delta (20, -30)
Screenshot: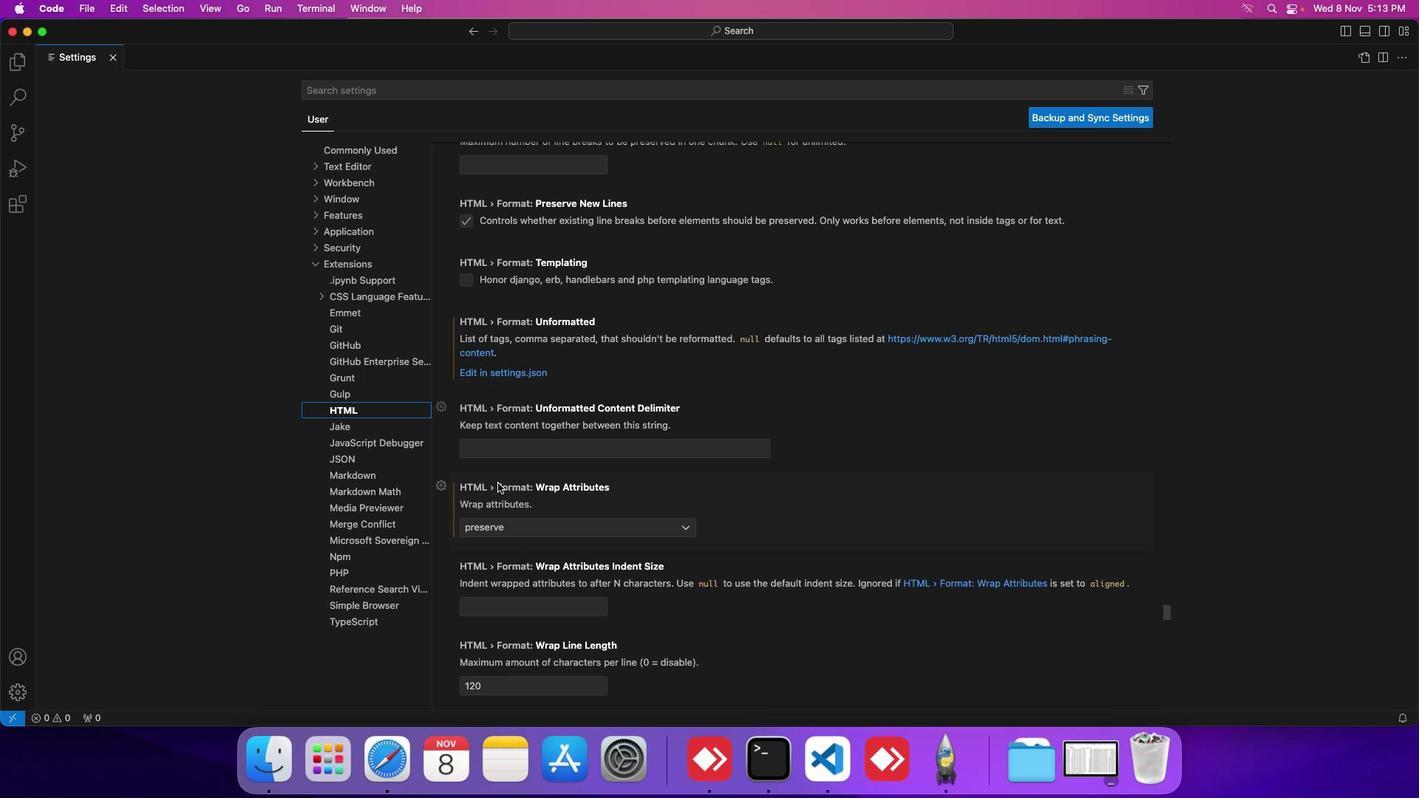 
Action: Mouse scrolled (453, 479) with delta (20, -30)
Screenshot: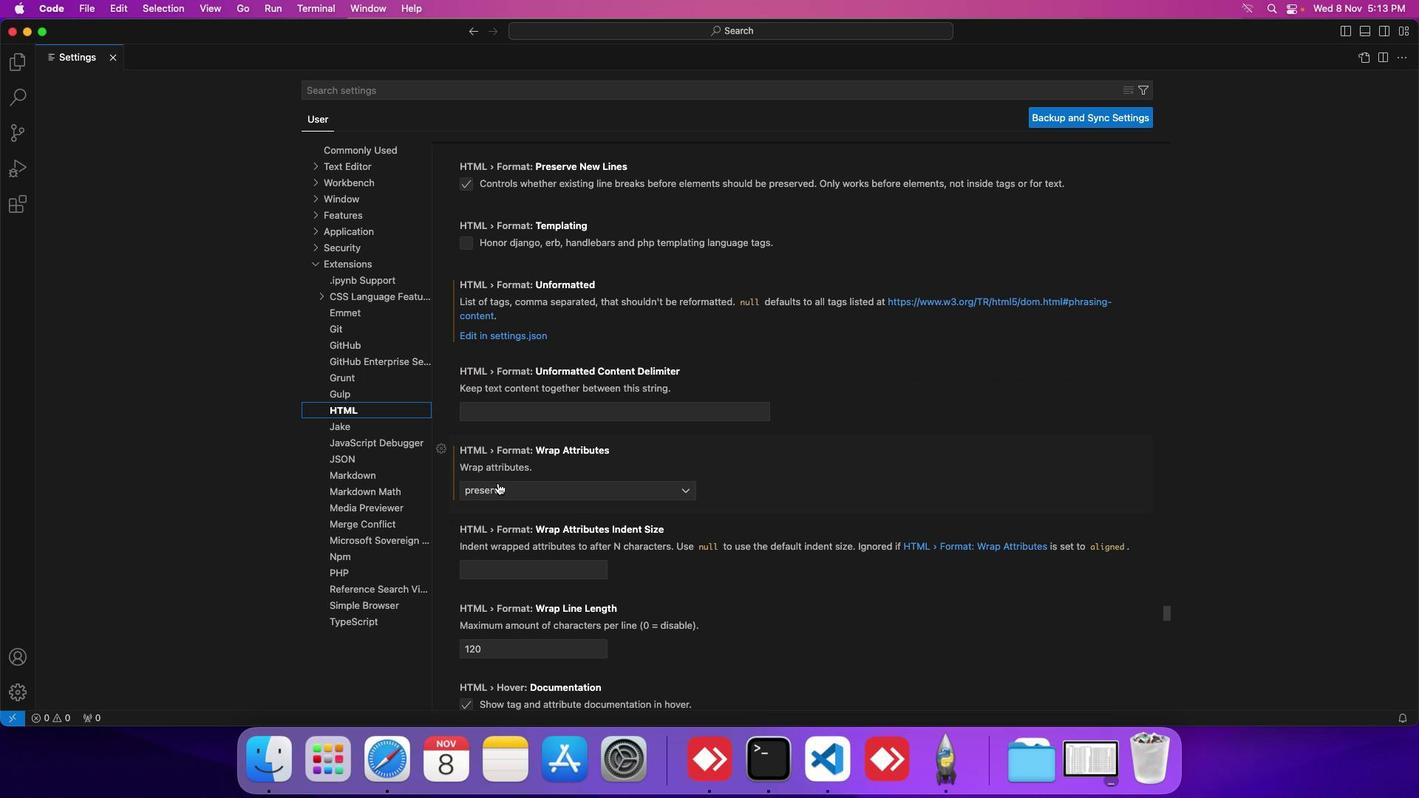 
Action: Mouse scrolled (453, 479) with delta (20, -30)
Screenshot: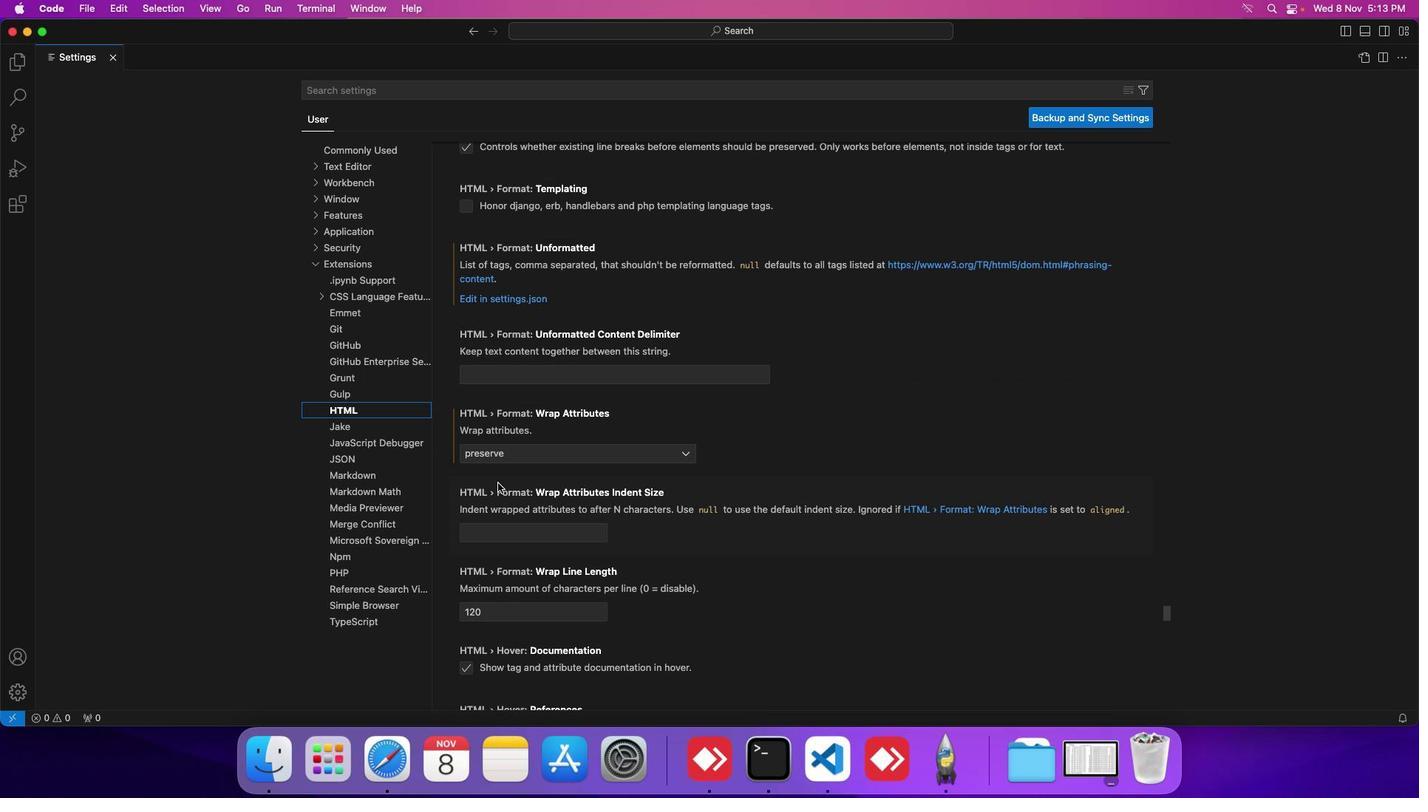 
Action: Mouse scrolled (453, 479) with delta (20, -30)
Screenshot: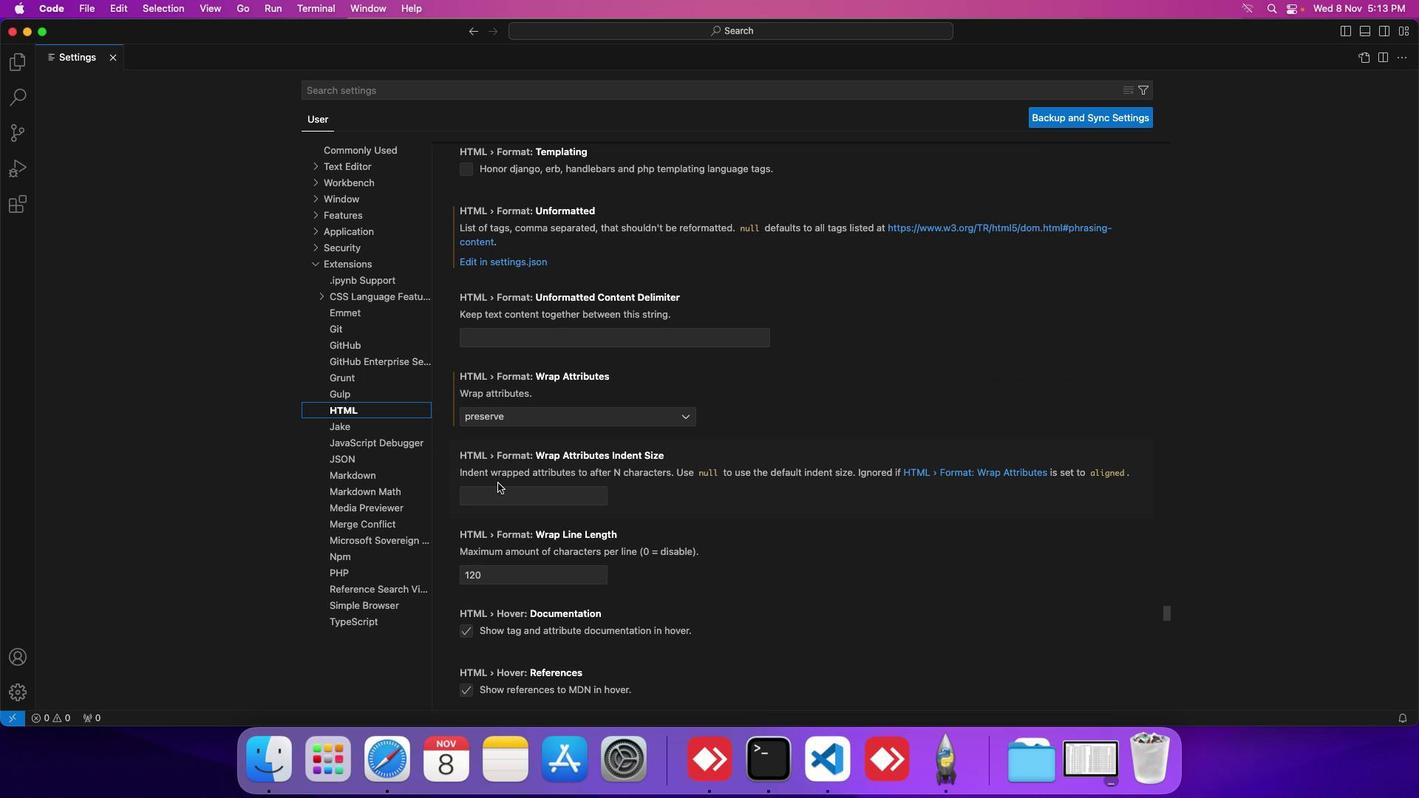 
Action: Mouse scrolled (453, 479) with delta (20, -30)
Screenshot: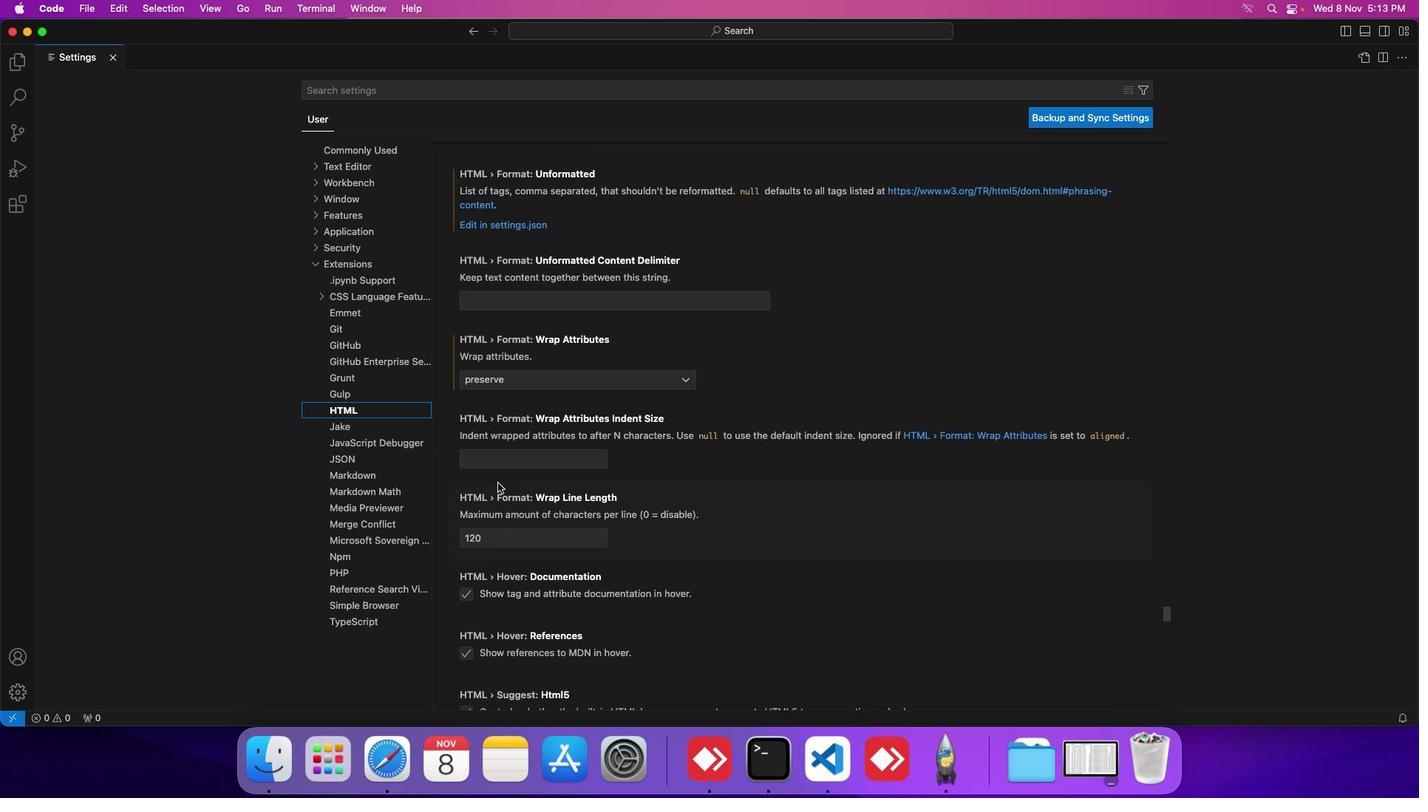 
Action: Mouse scrolled (453, 479) with delta (20, -30)
Screenshot: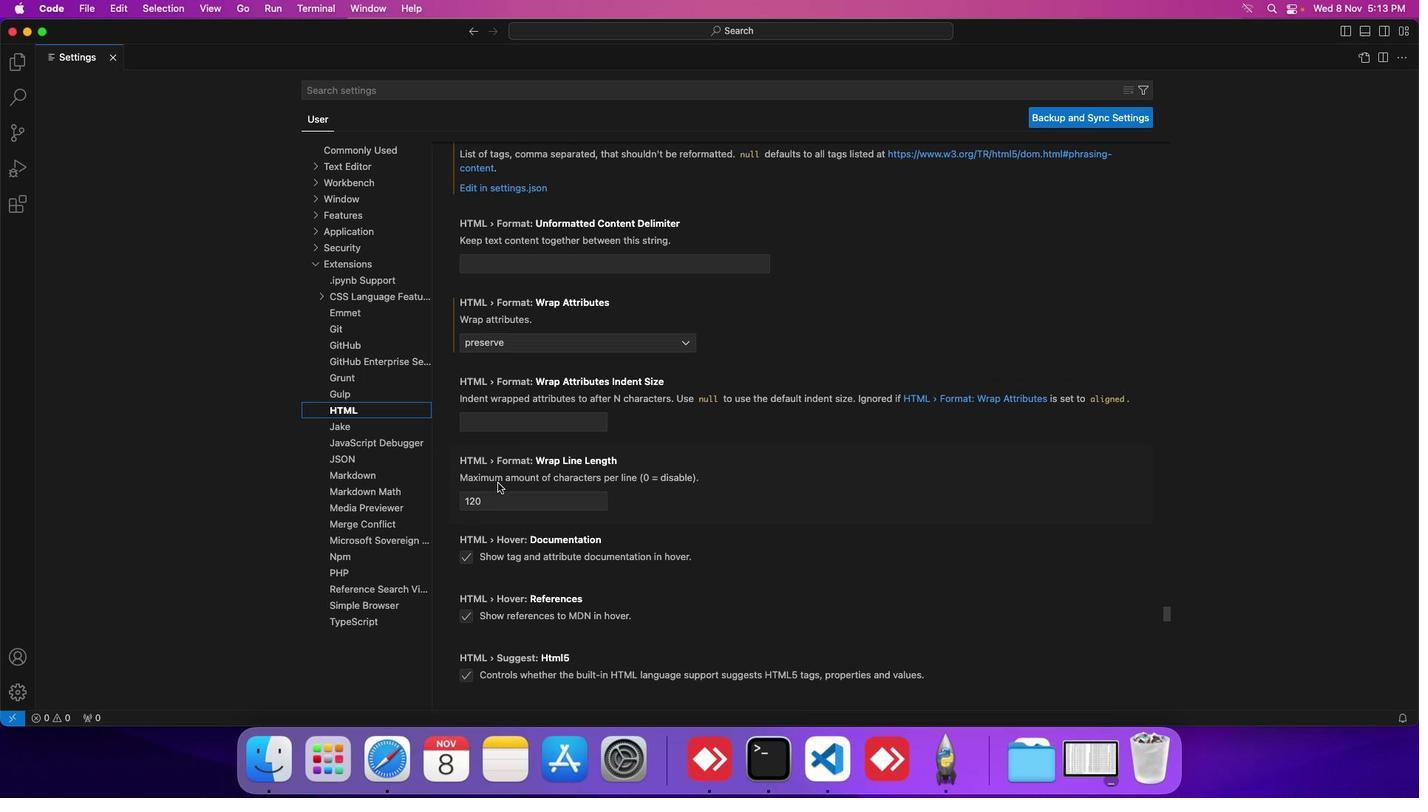 
Action: Mouse scrolled (453, 479) with delta (20, -30)
Screenshot: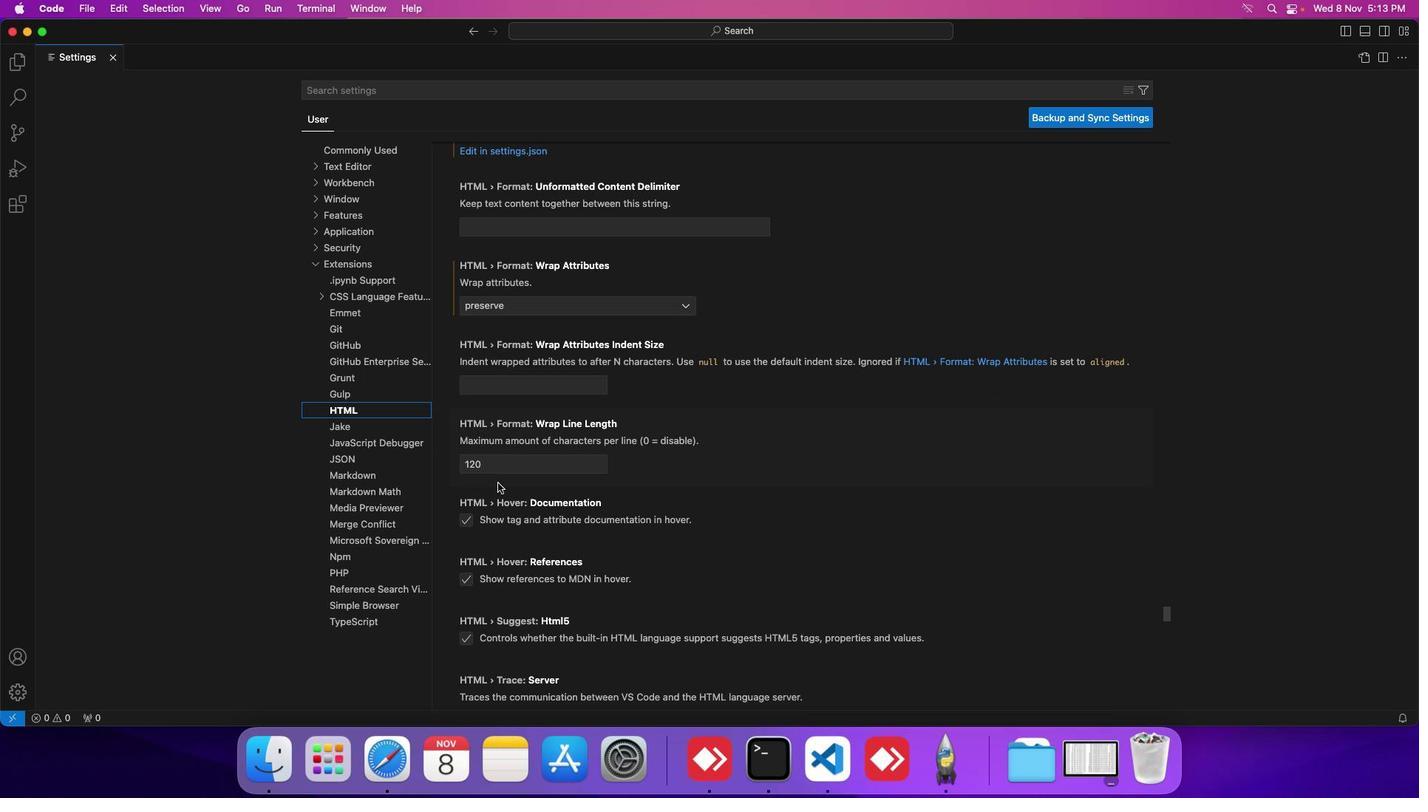 
Action: Mouse scrolled (453, 479) with delta (20, -30)
Screenshot: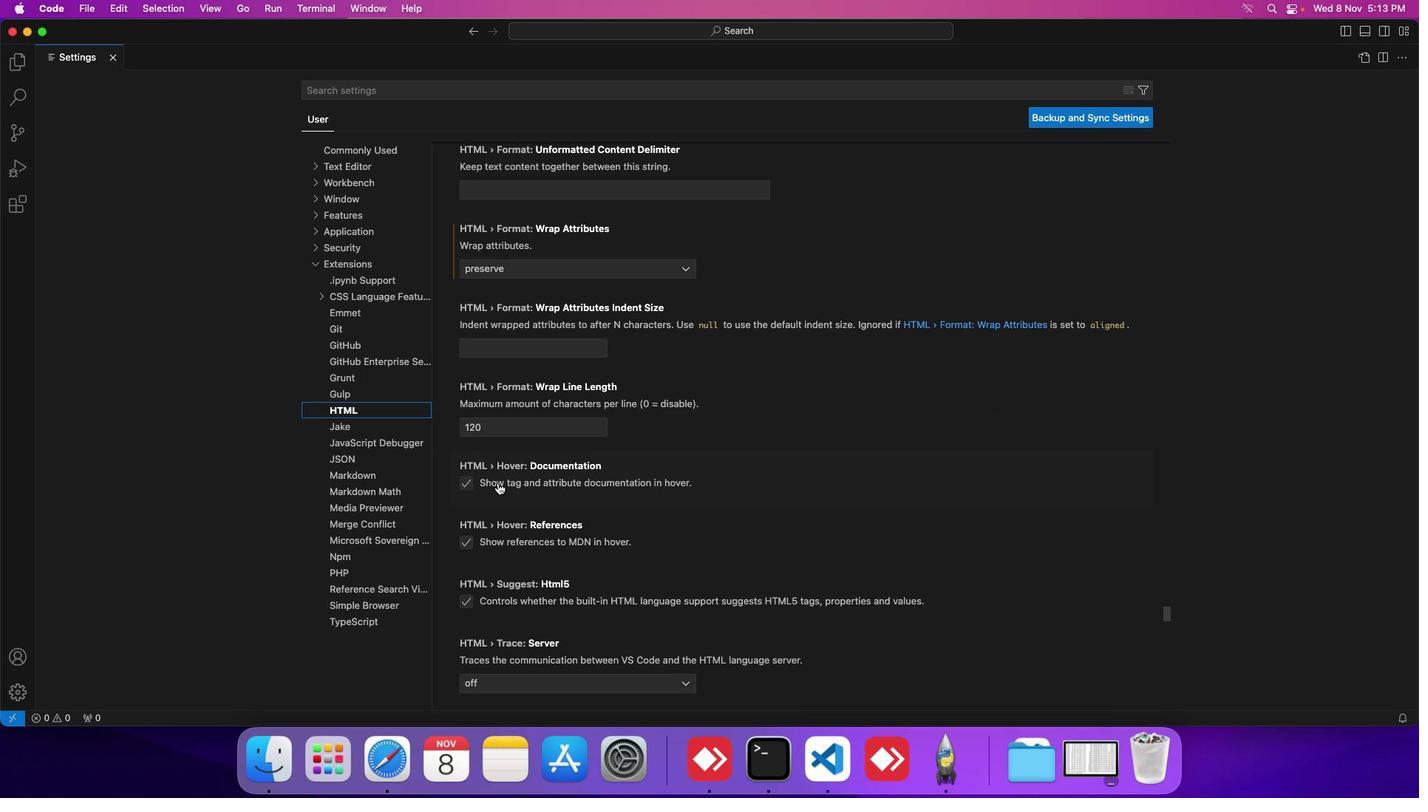 
Action: Mouse scrolled (453, 479) with delta (20, -28)
Screenshot: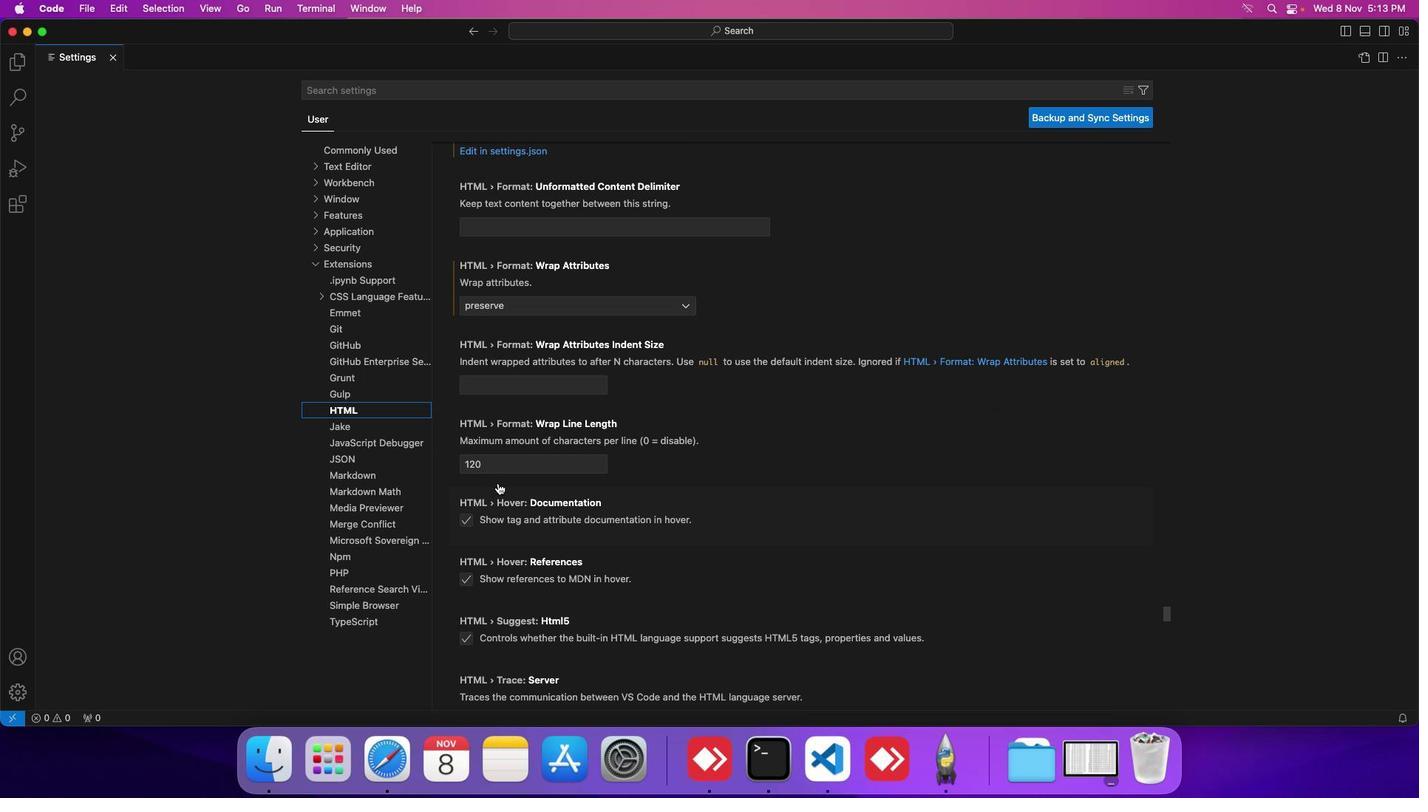 
Action: Mouse scrolled (453, 479) with delta (20, -28)
Screenshot: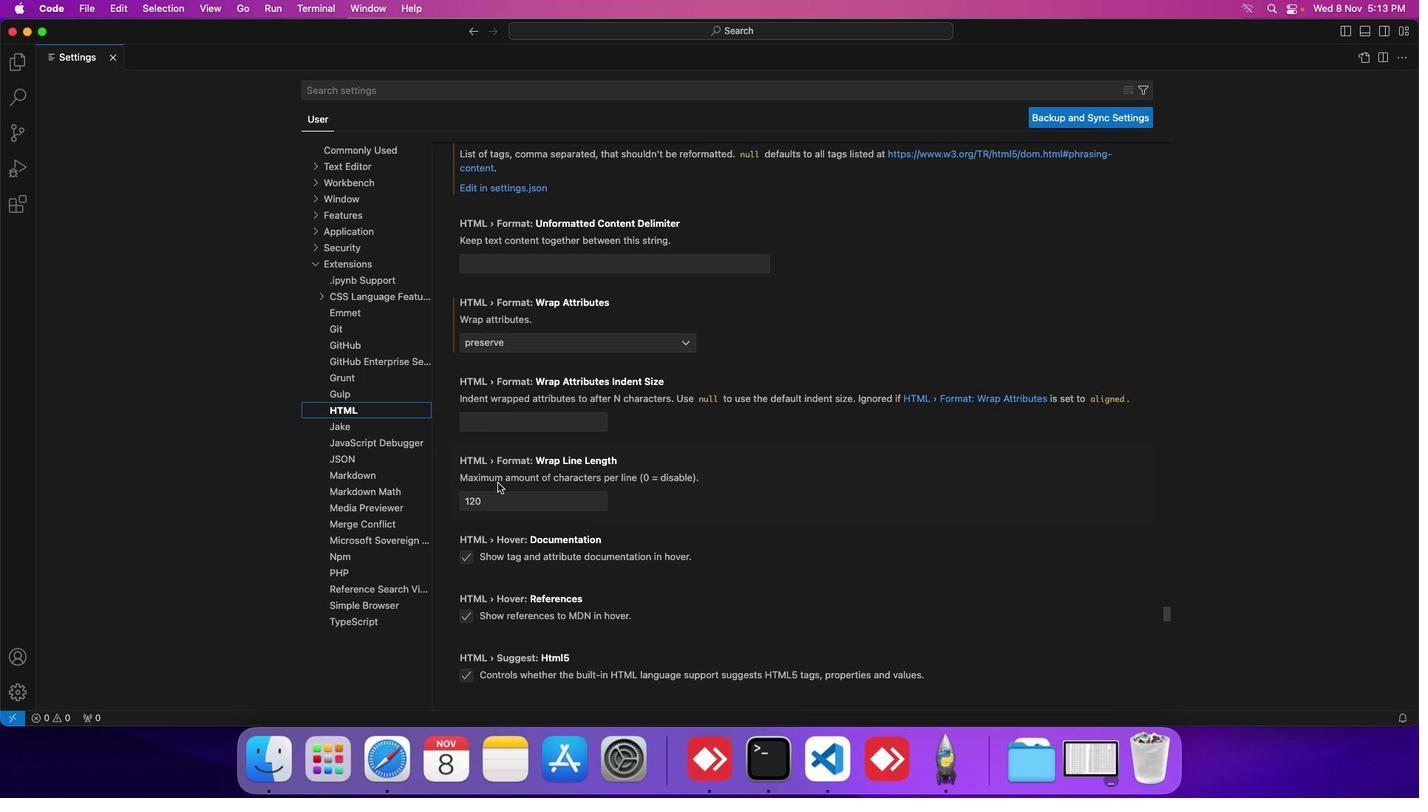 
Action: Mouse moved to (478, 321)
Screenshot: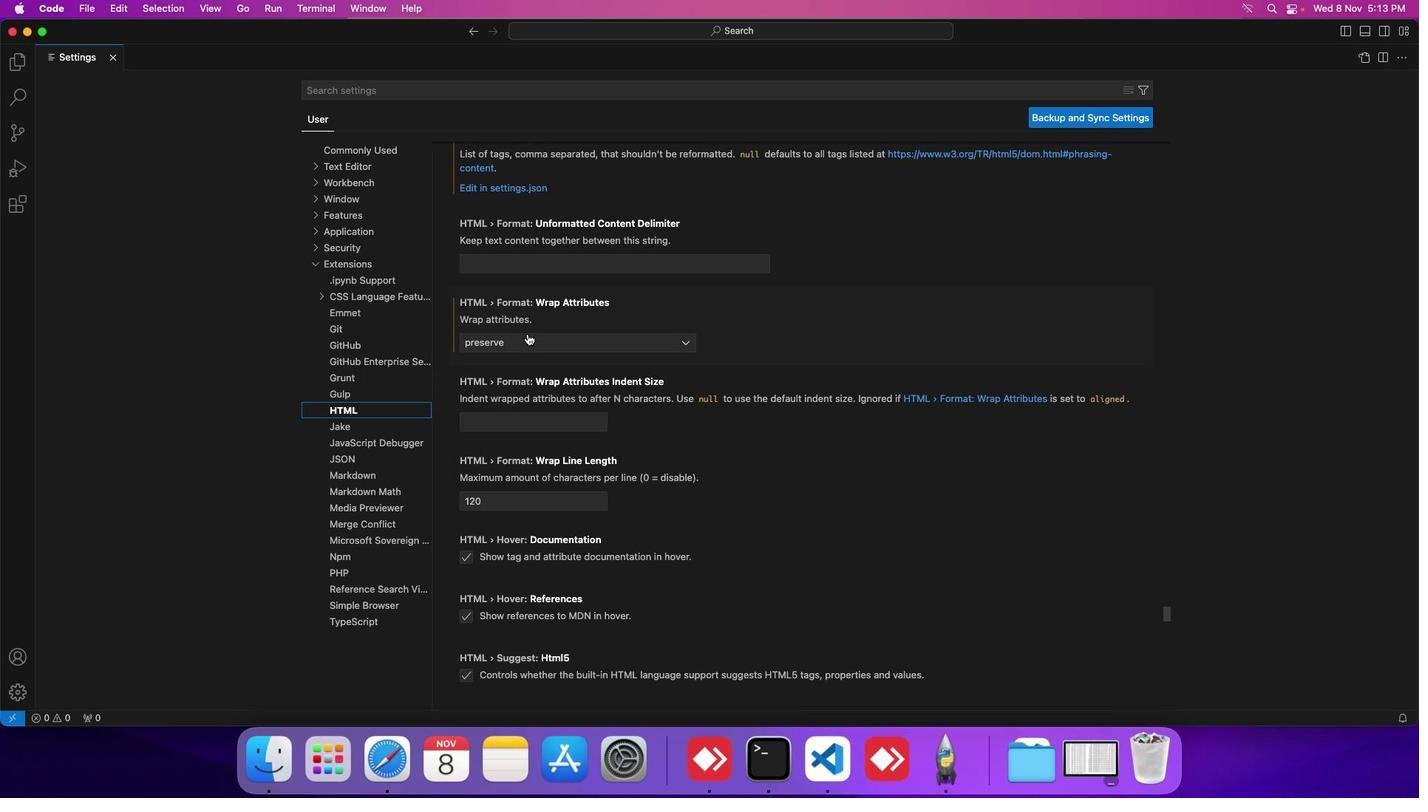 
Action: Mouse pressed left at (478, 321)
Screenshot: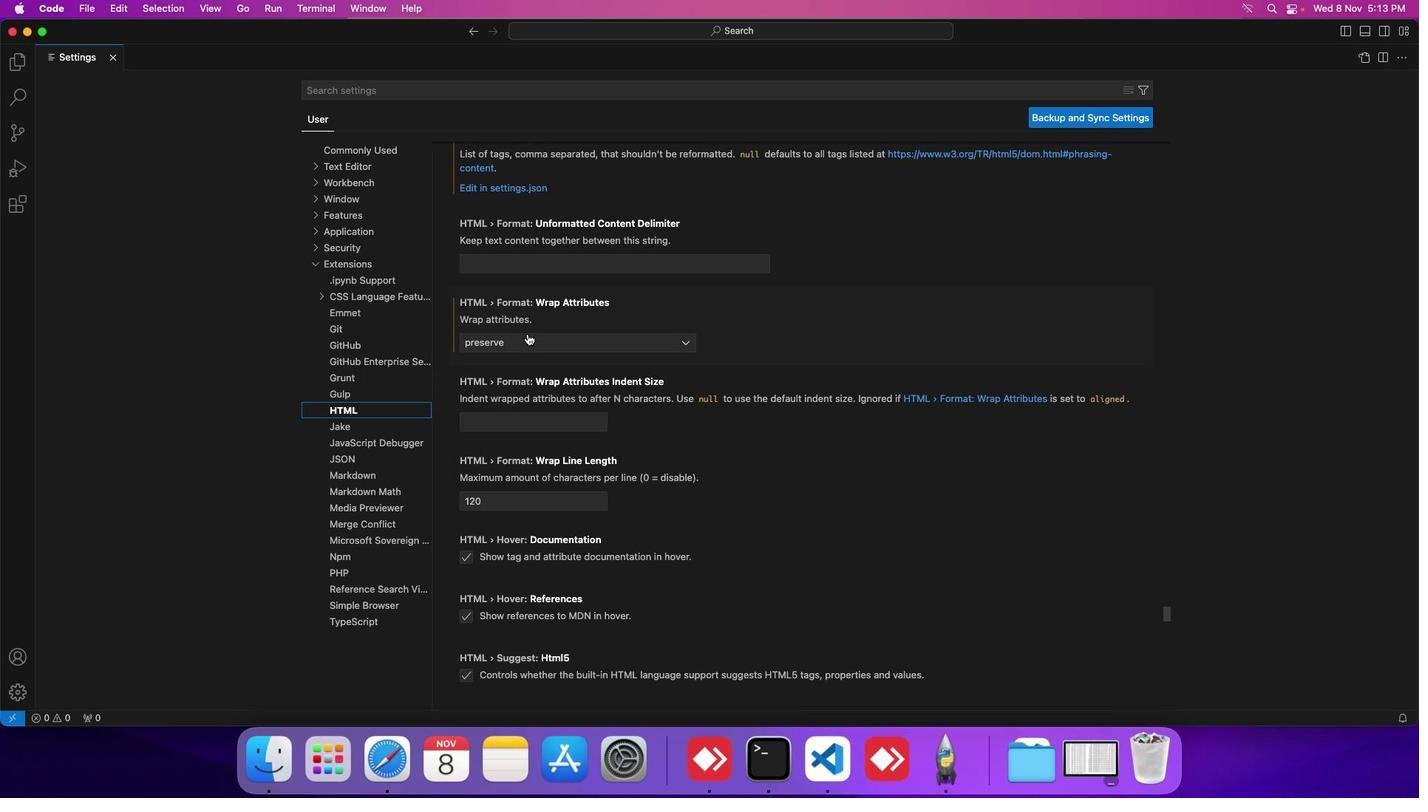 
Action: Mouse moved to (447, 453)
Screenshot: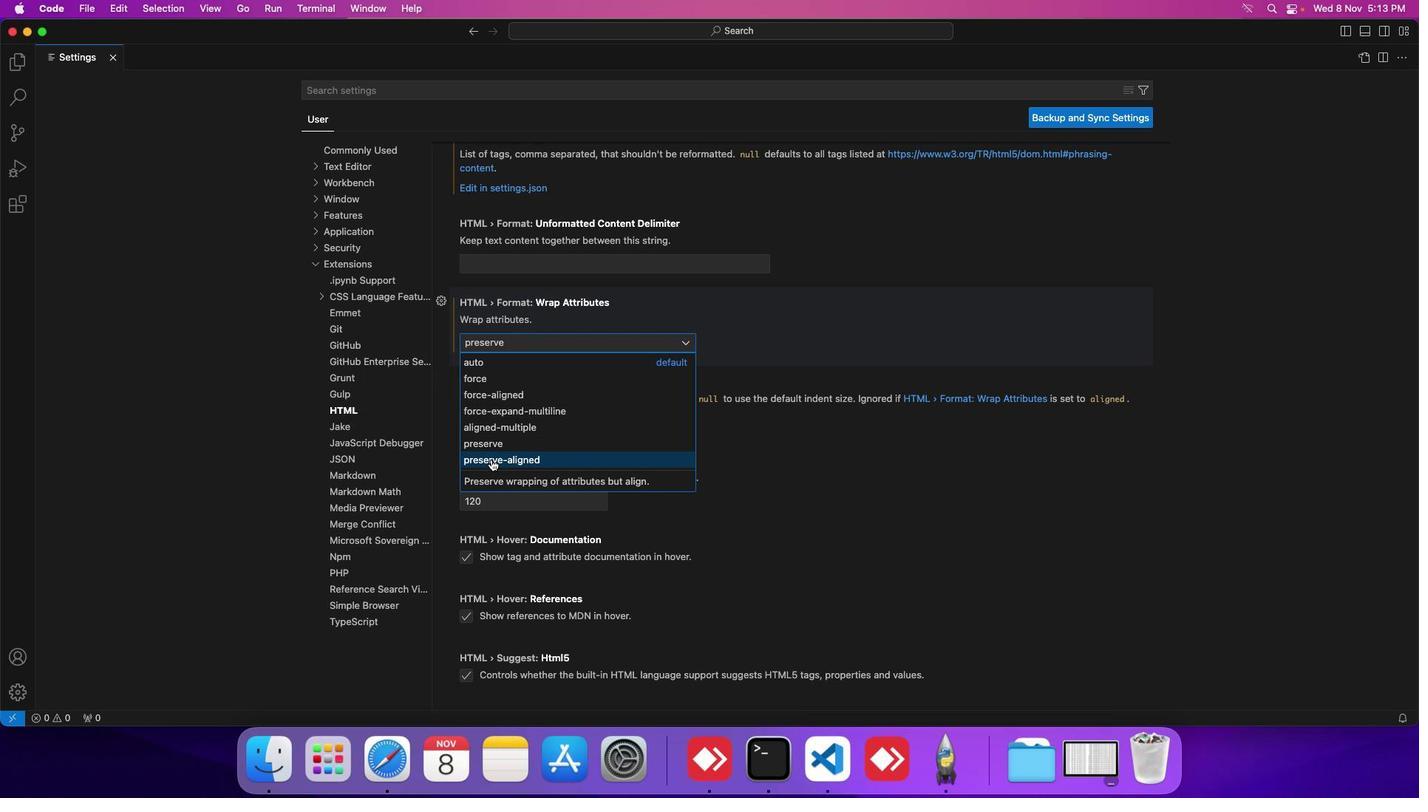 
Action: Mouse pressed left at (447, 453)
Screenshot: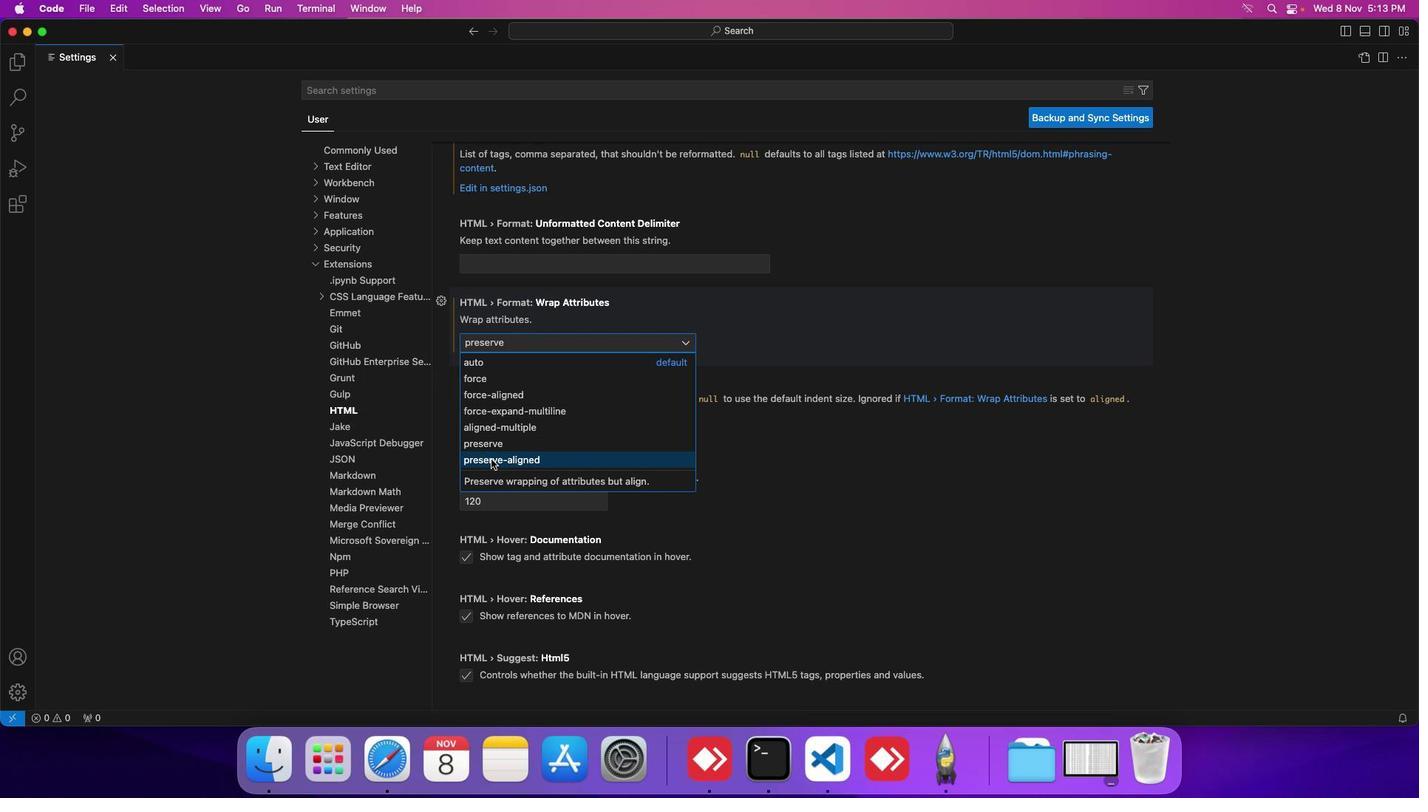 
Action: Mouse moved to (506, 425)
Screenshot: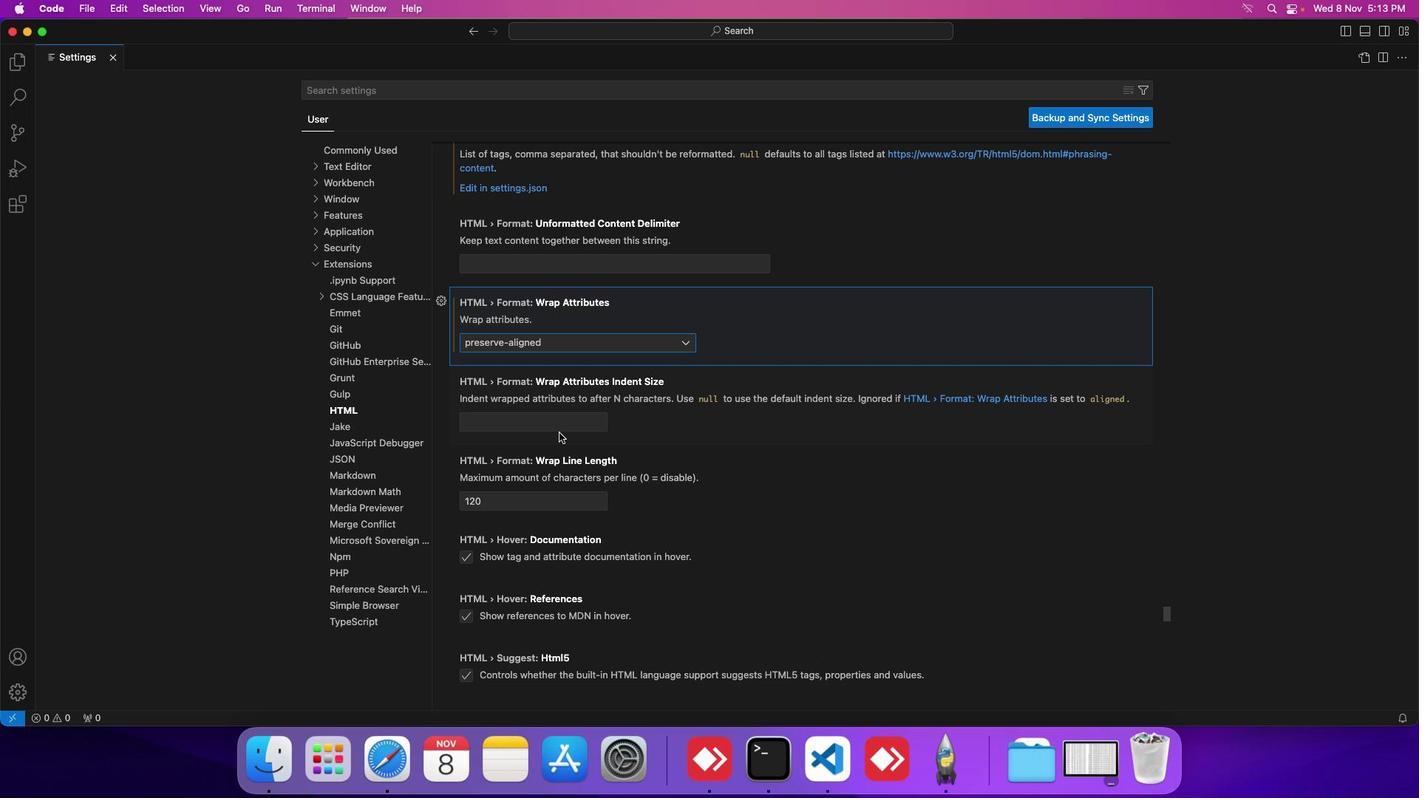 
